 Task: Search one way flight ticket for 2 adults, 2 infants in seat and 1 infant on lap in first from Charleston: Yeager Airport to Gillette: Gillette Campbell County Airport on 5-1-2023. Choice of flights is Delta. Number of bags: 3 checked bags. Price is upto 30000. Outbound departure time preference is 4:00.
Action: Mouse moved to (215, 431)
Screenshot: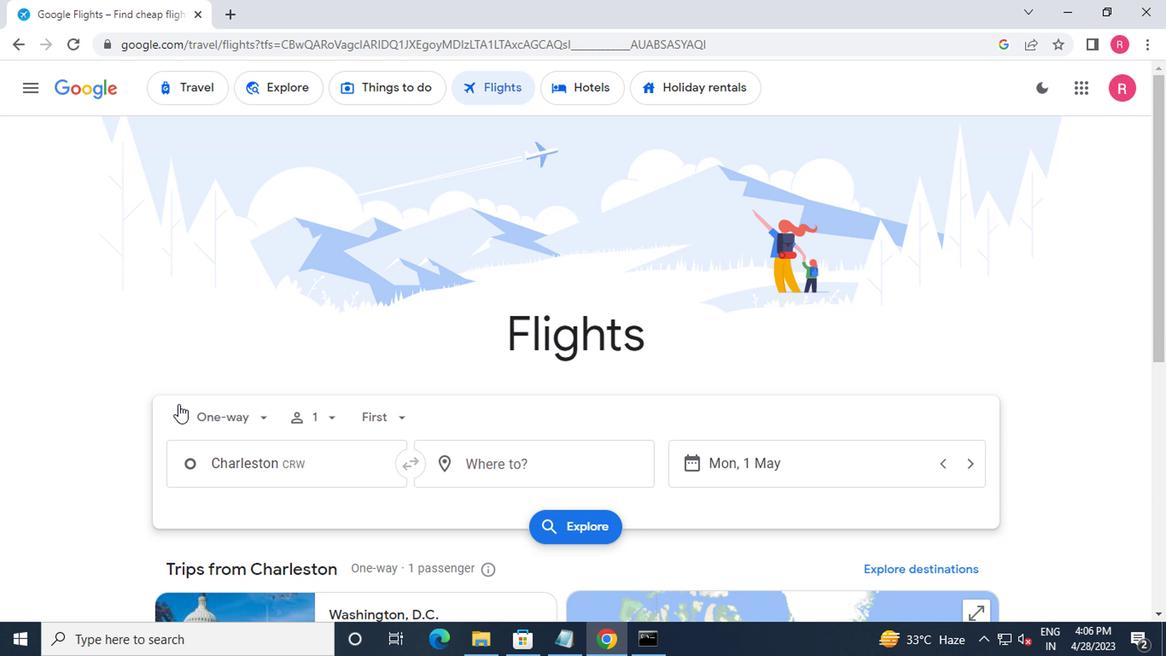 
Action: Mouse pressed left at (215, 431)
Screenshot: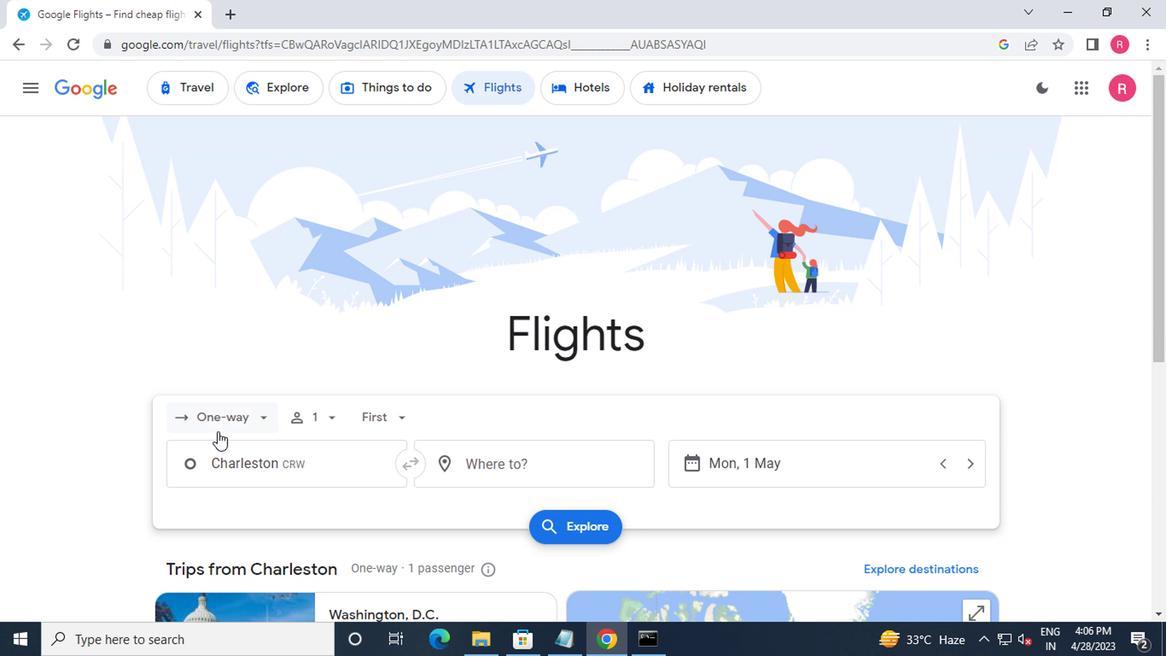 
Action: Mouse moved to (253, 506)
Screenshot: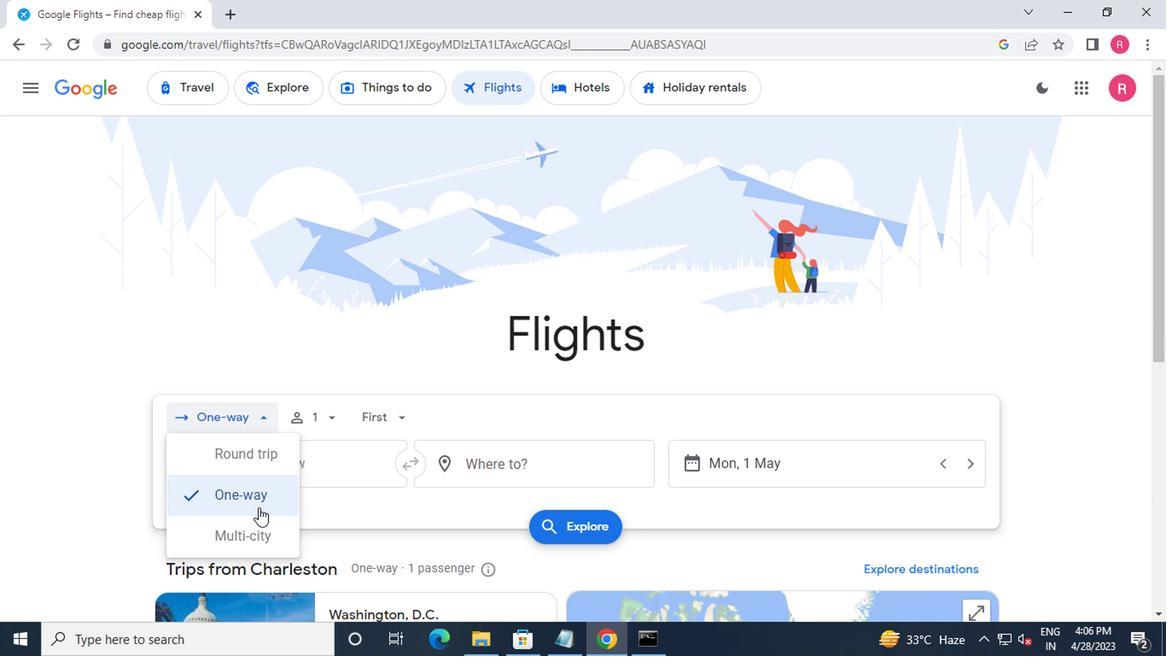 
Action: Mouse pressed left at (253, 506)
Screenshot: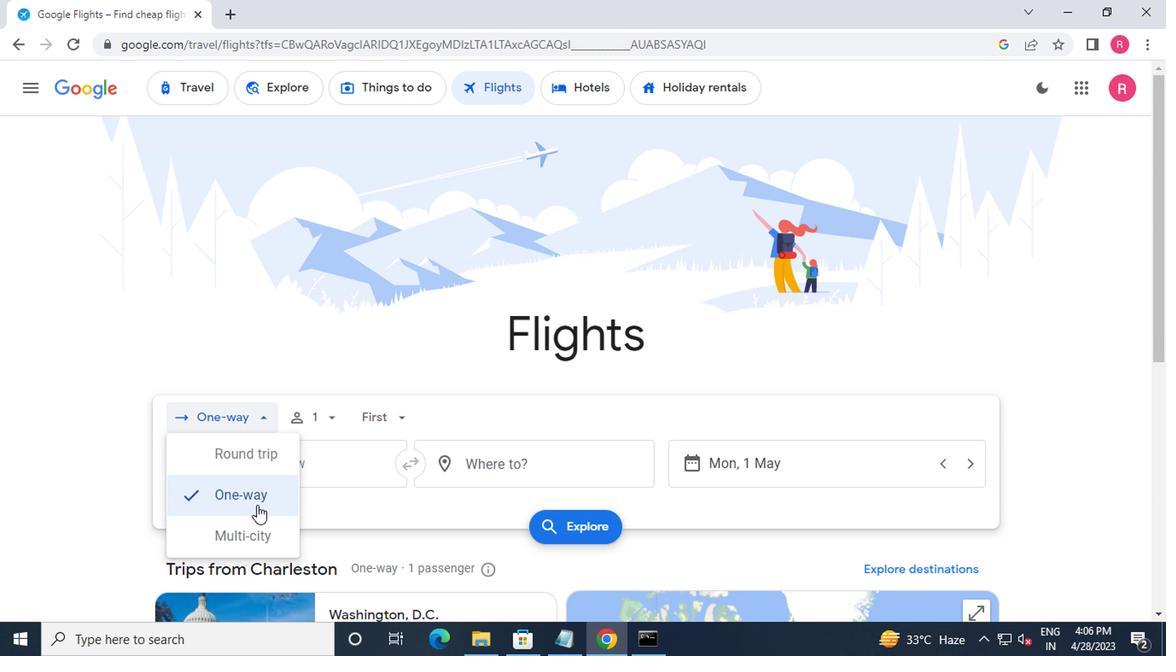 
Action: Mouse moved to (303, 427)
Screenshot: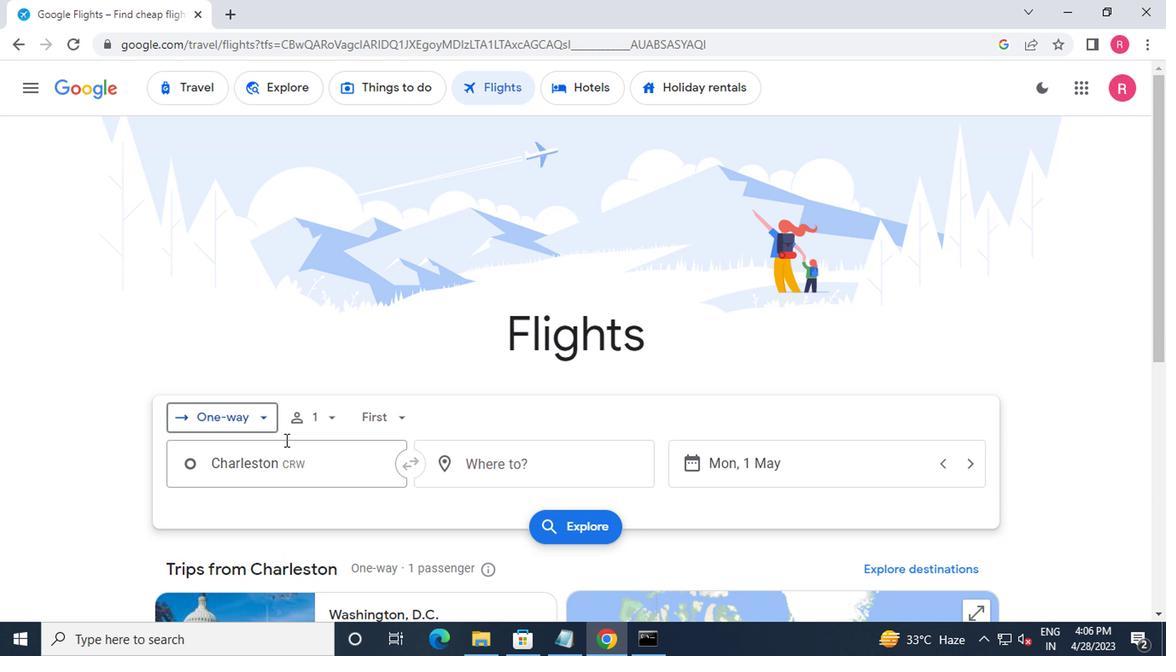 
Action: Mouse pressed left at (303, 427)
Screenshot: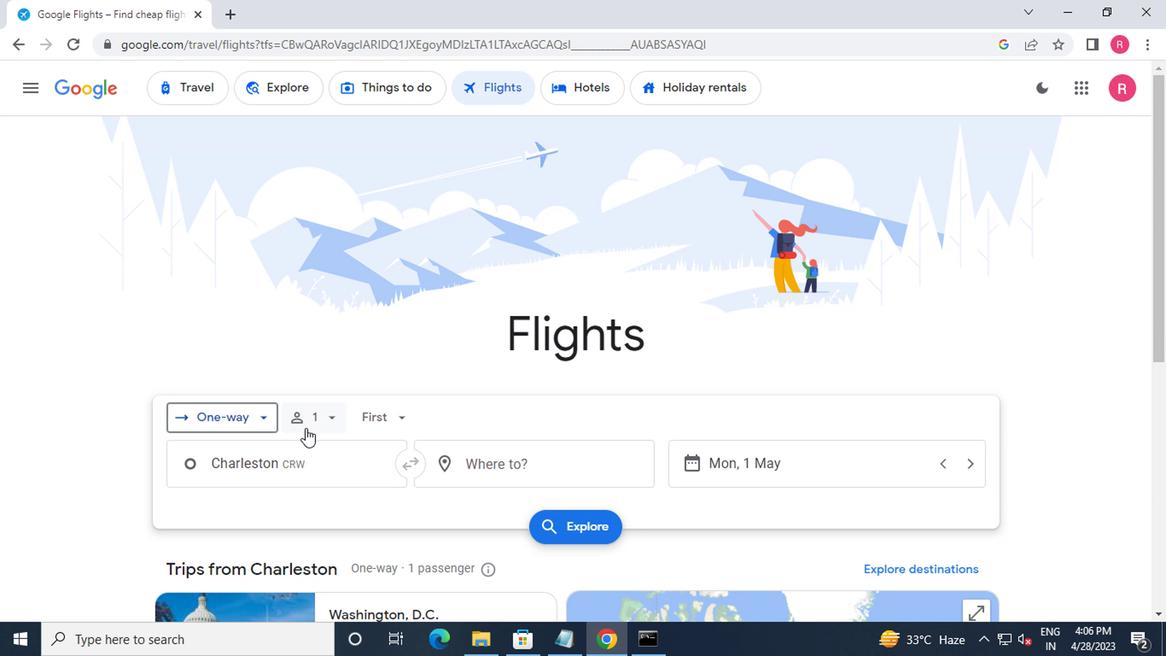 
Action: Mouse moved to (467, 518)
Screenshot: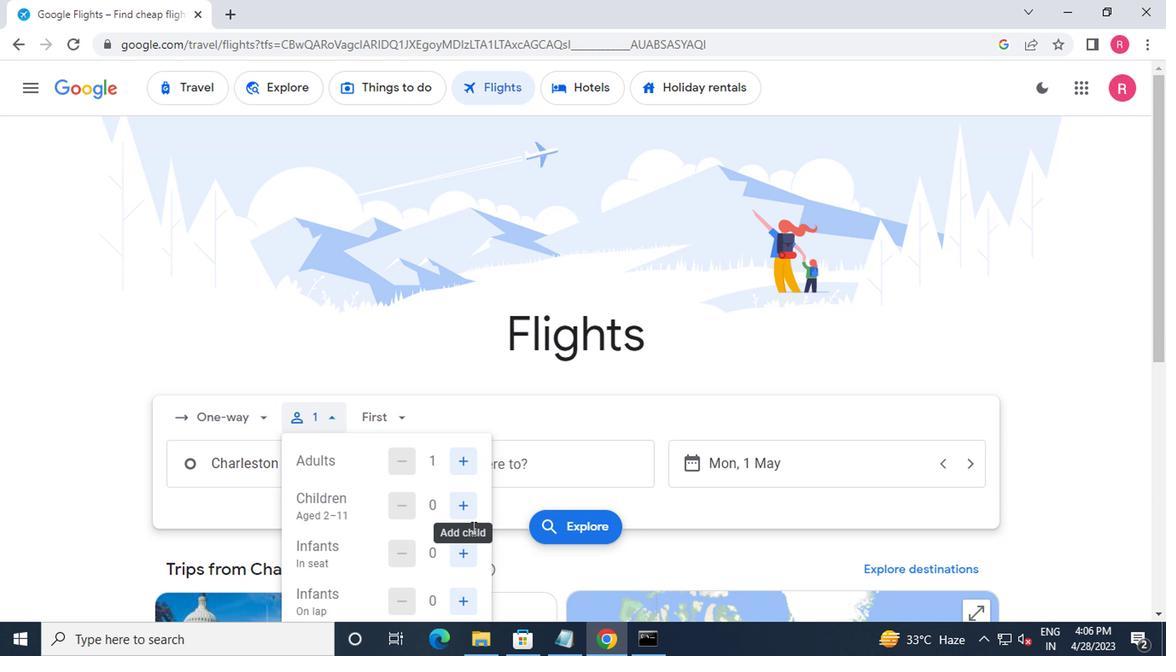 
Action: Mouse pressed left at (467, 518)
Screenshot: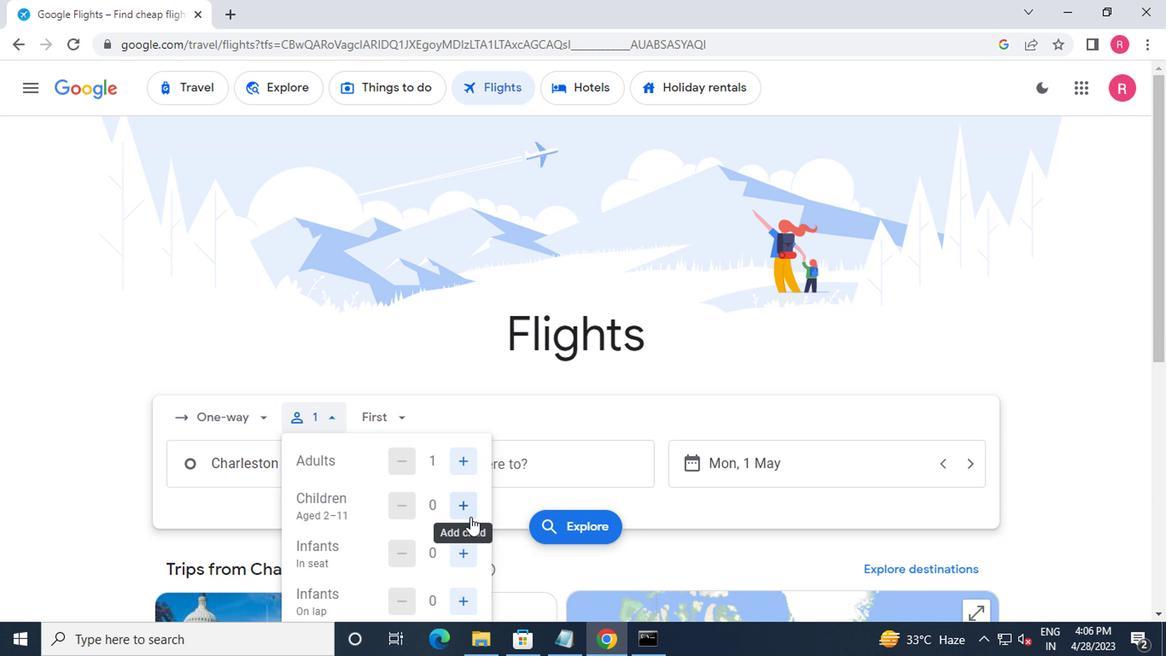
Action: Mouse moved to (462, 560)
Screenshot: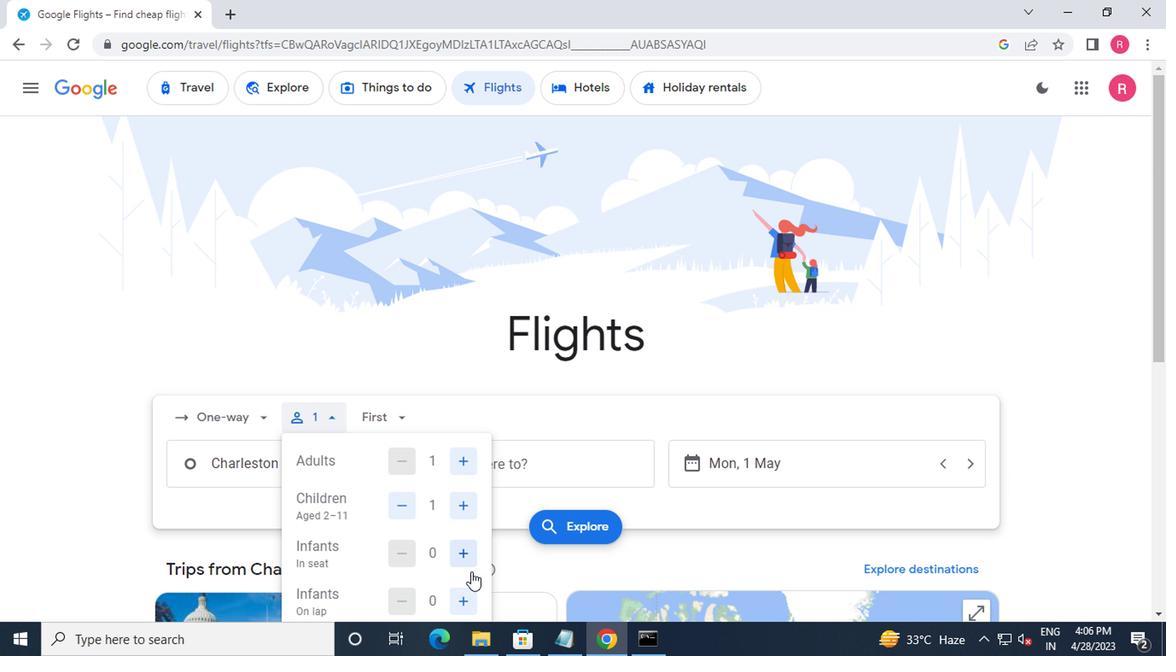 
Action: Mouse pressed left at (462, 560)
Screenshot: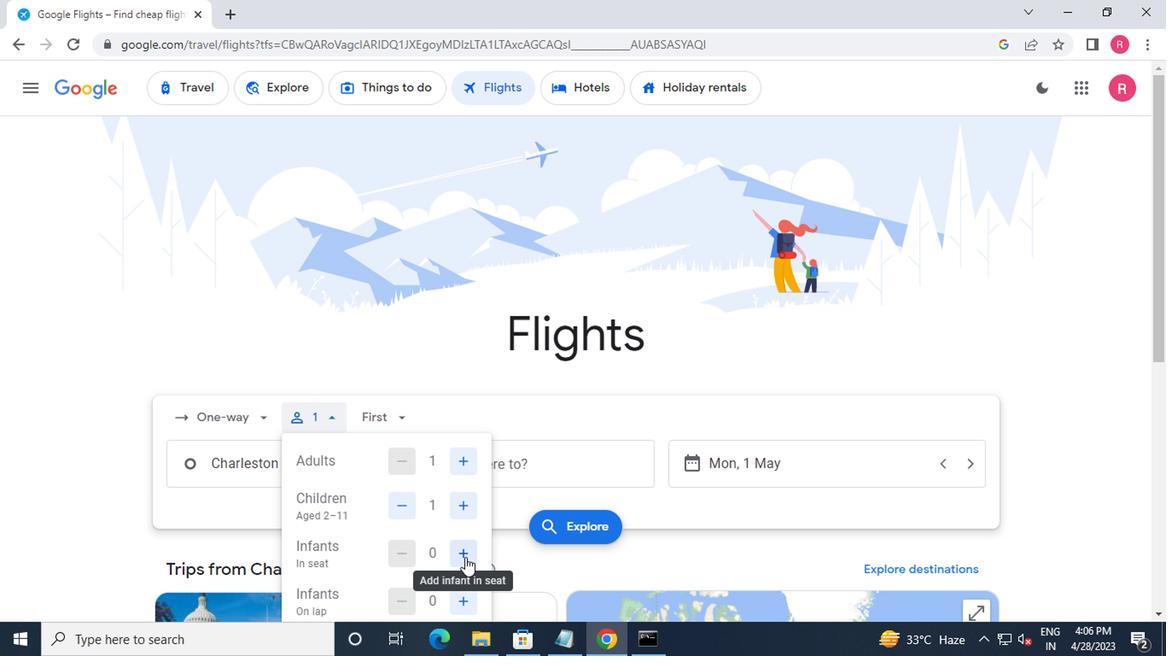 
Action: Mouse moved to (400, 423)
Screenshot: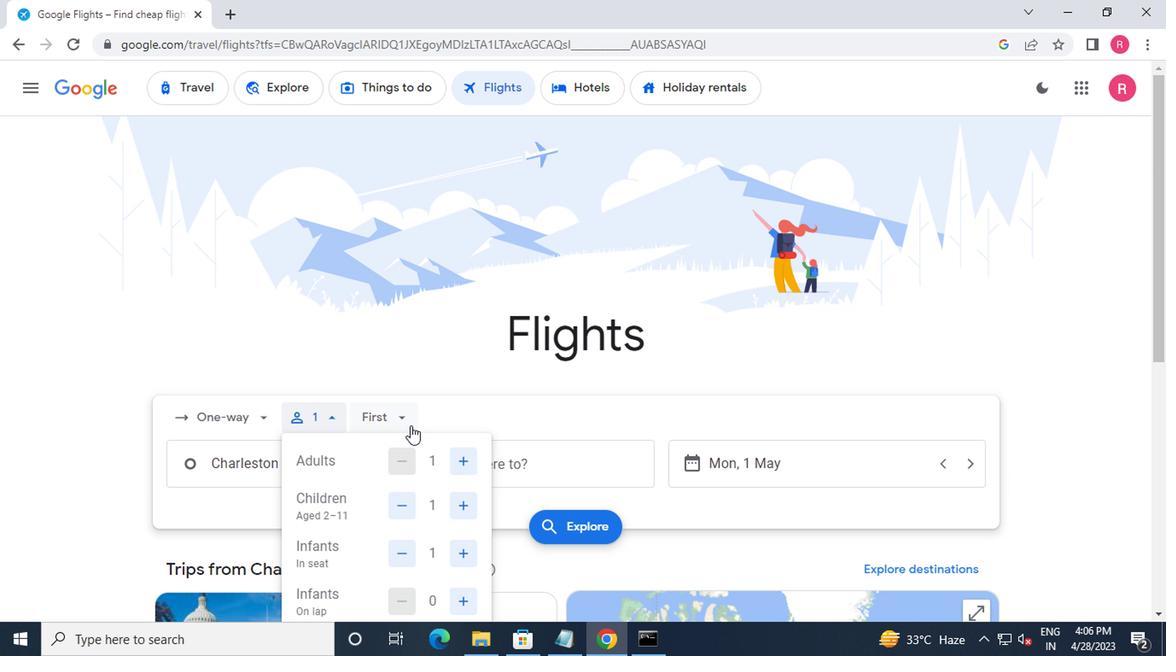 
Action: Mouse pressed left at (400, 423)
Screenshot: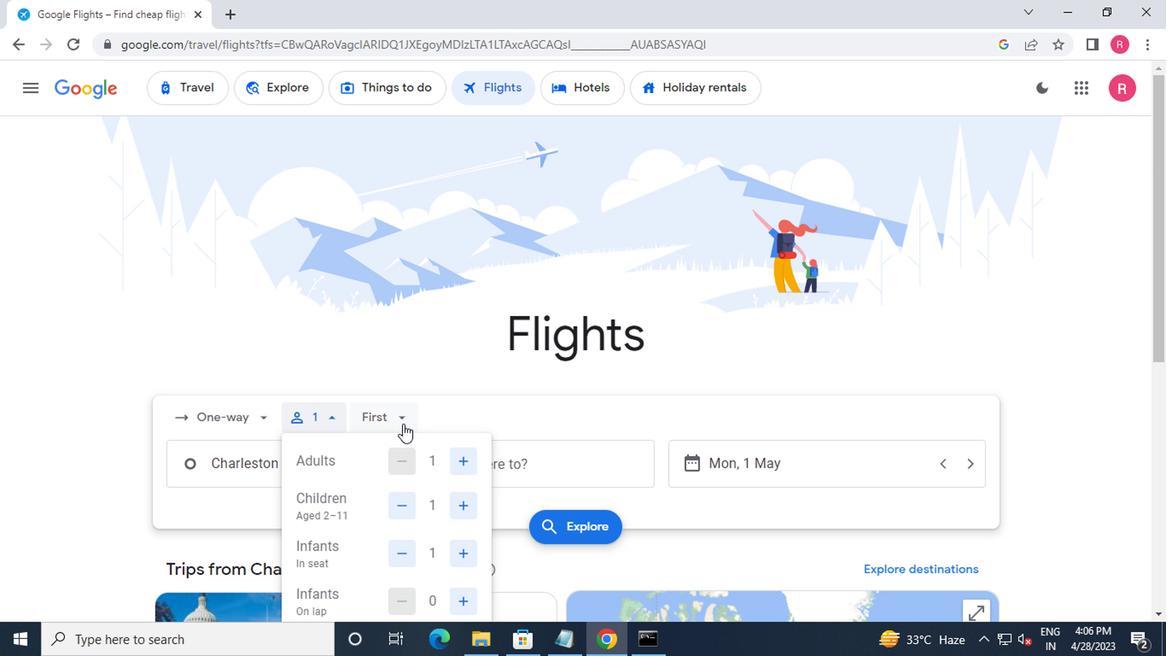 
Action: Mouse moved to (445, 496)
Screenshot: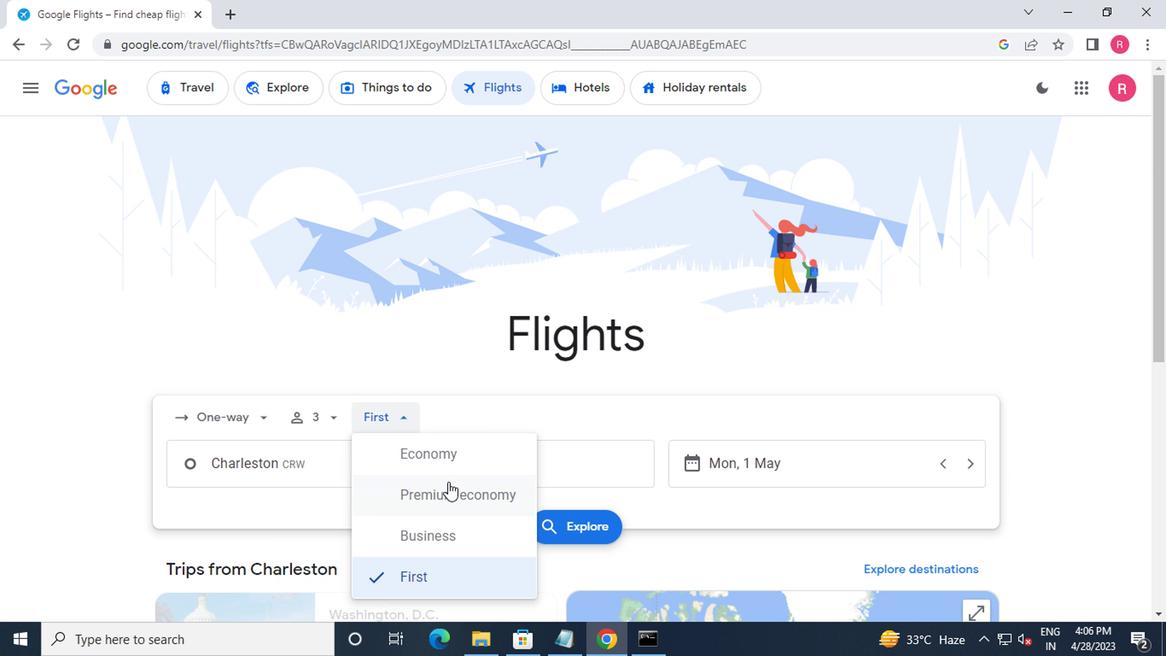 
Action: Mouse pressed left at (445, 496)
Screenshot: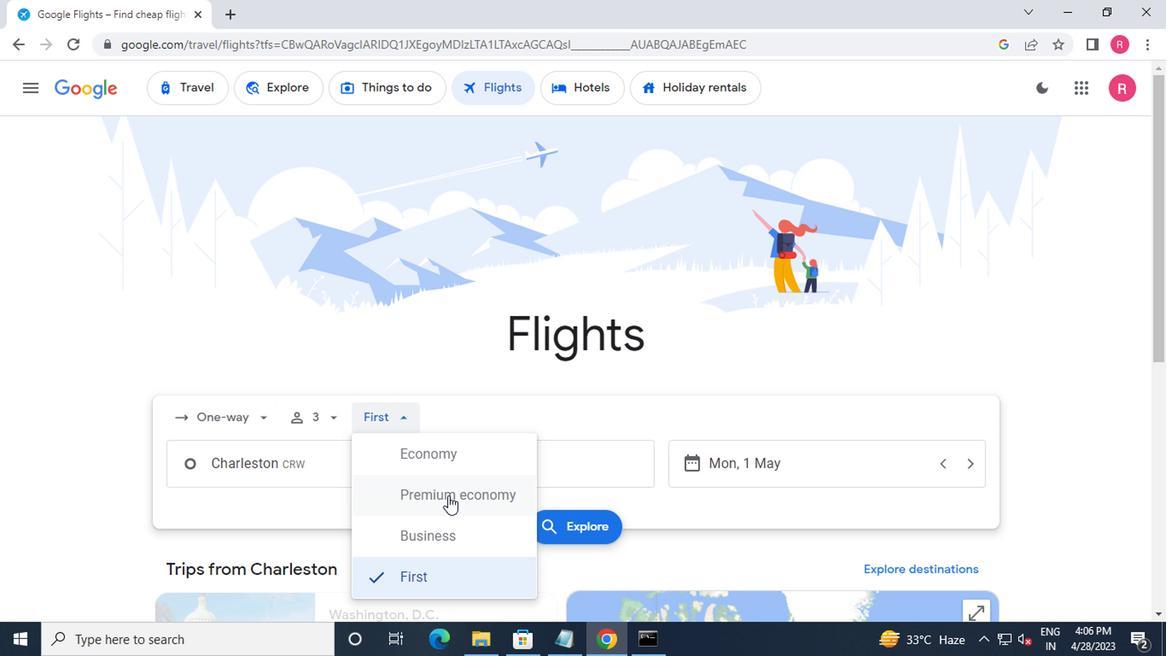 
Action: Mouse moved to (346, 484)
Screenshot: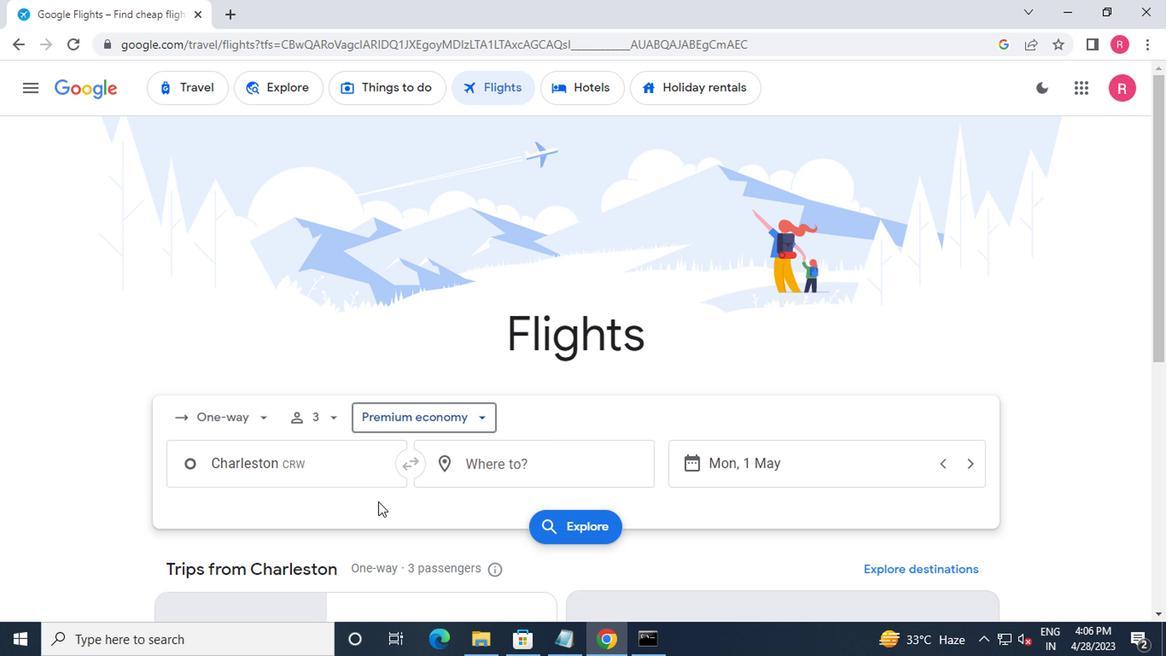 
Action: Mouse pressed left at (346, 484)
Screenshot: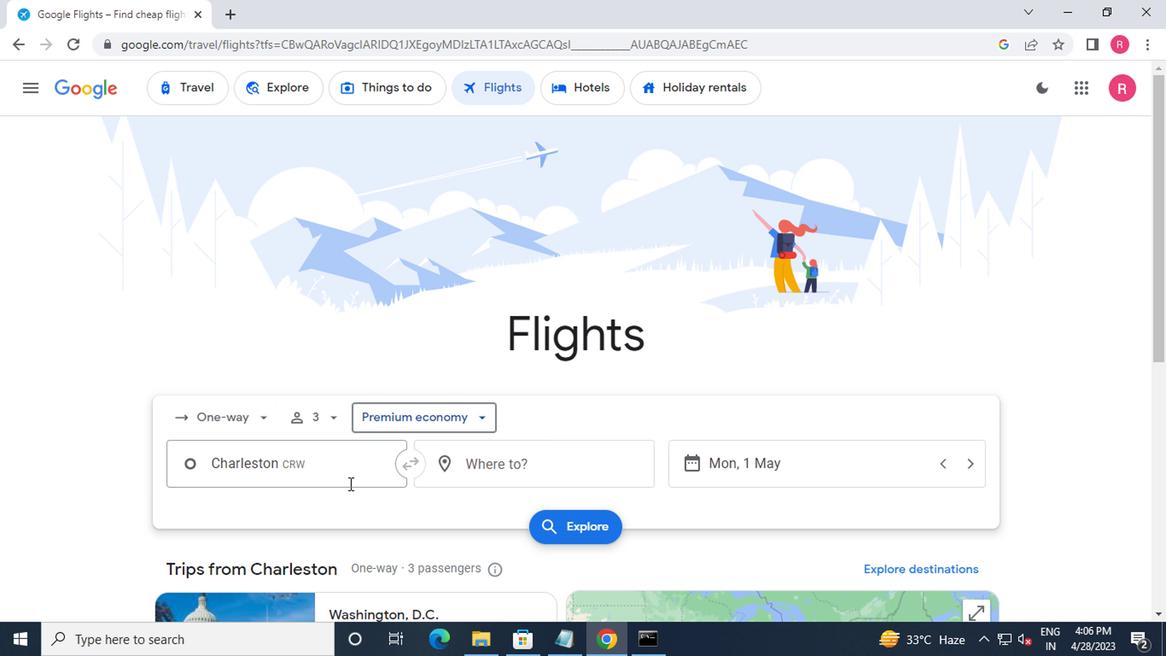 
Action: Key pressed <Key.shift><Key.shift><Key.shift><Key.shift><Key.shift><Key.shift><Key.shift><Key.shift><Key.shift><Key.shift><Key.shift><Key.shift><Key.shift>CLARKSBURG
Screenshot: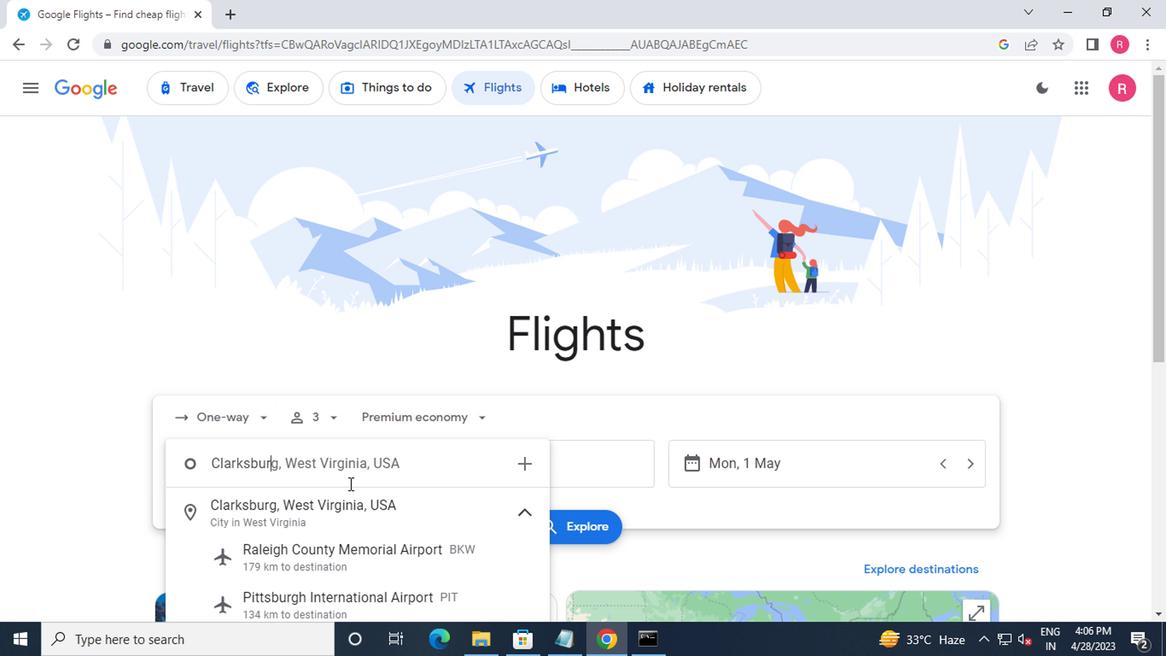 
Action: Mouse moved to (411, 536)
Screenshot: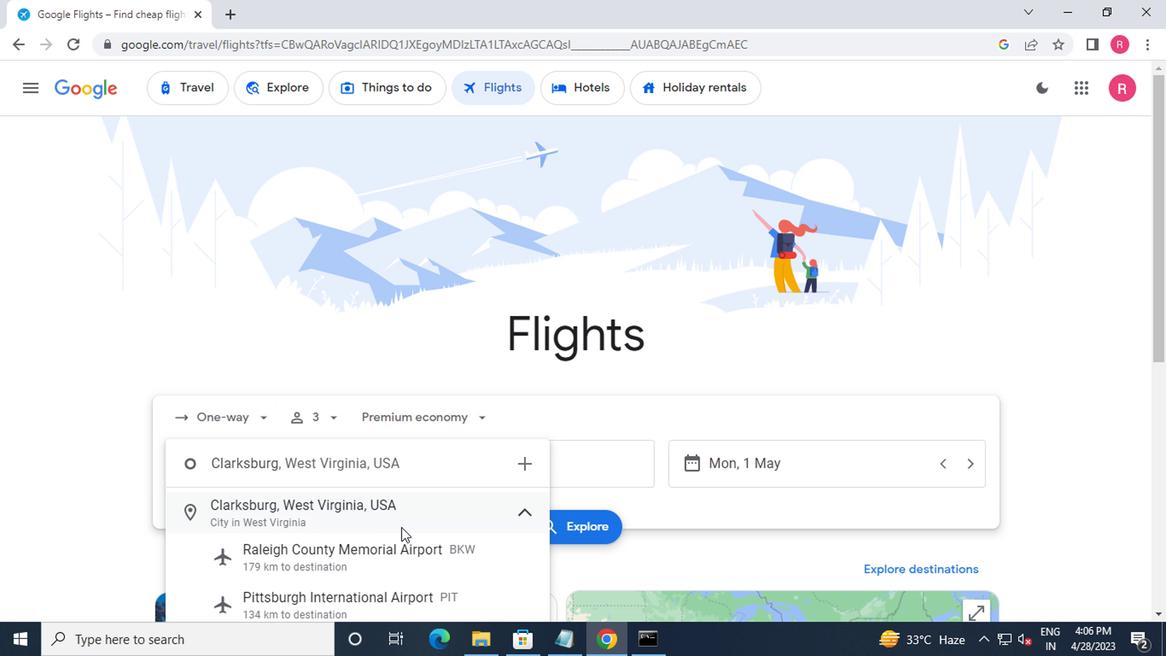 
Action: Mouse scrolled (411, 535) with delta (0, -1)
Screenshot: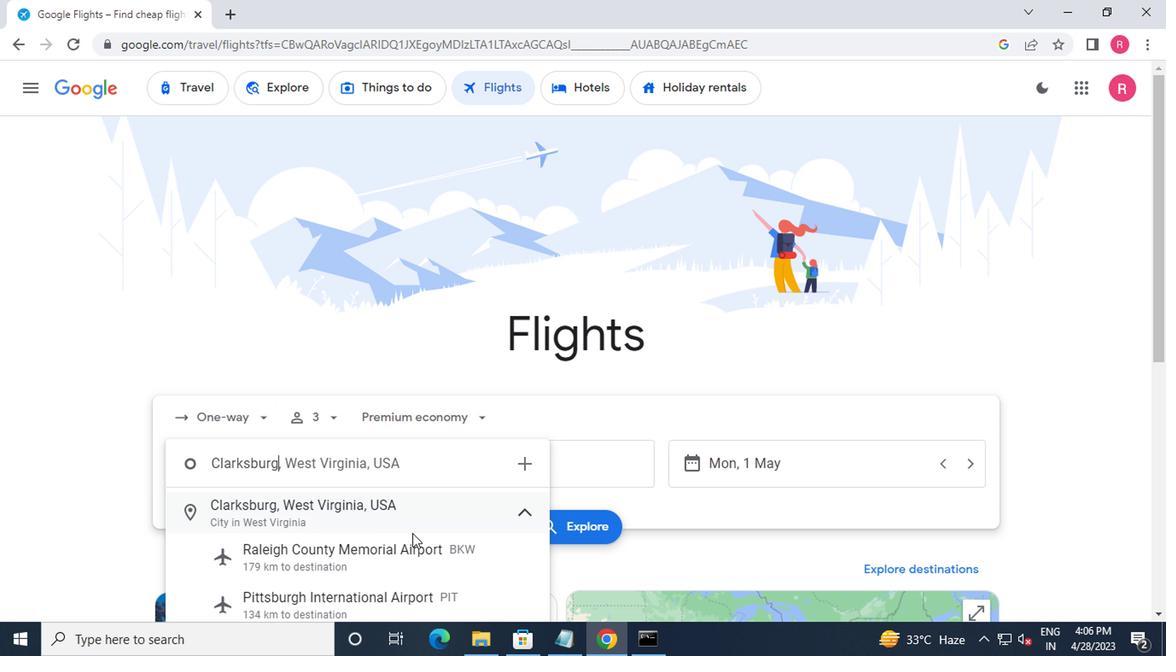
Action: Mouse scrolled (411, 535) with delta (0, -1)
Screenshot: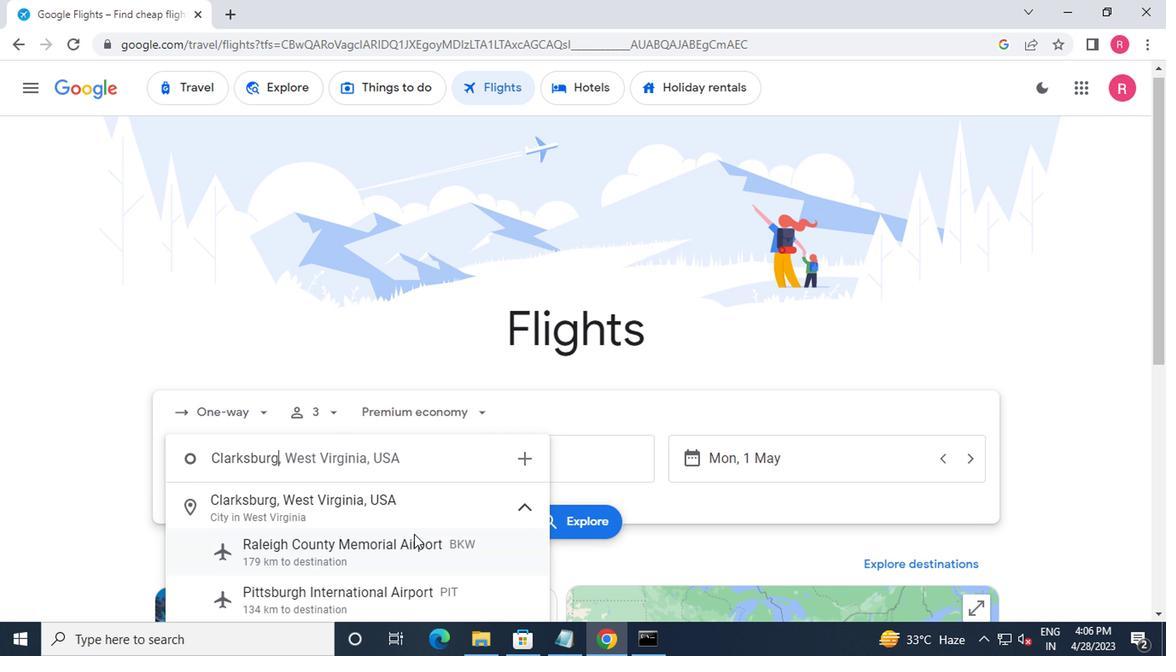 
Action: Mouse moved to (412, 535)
Screenshot: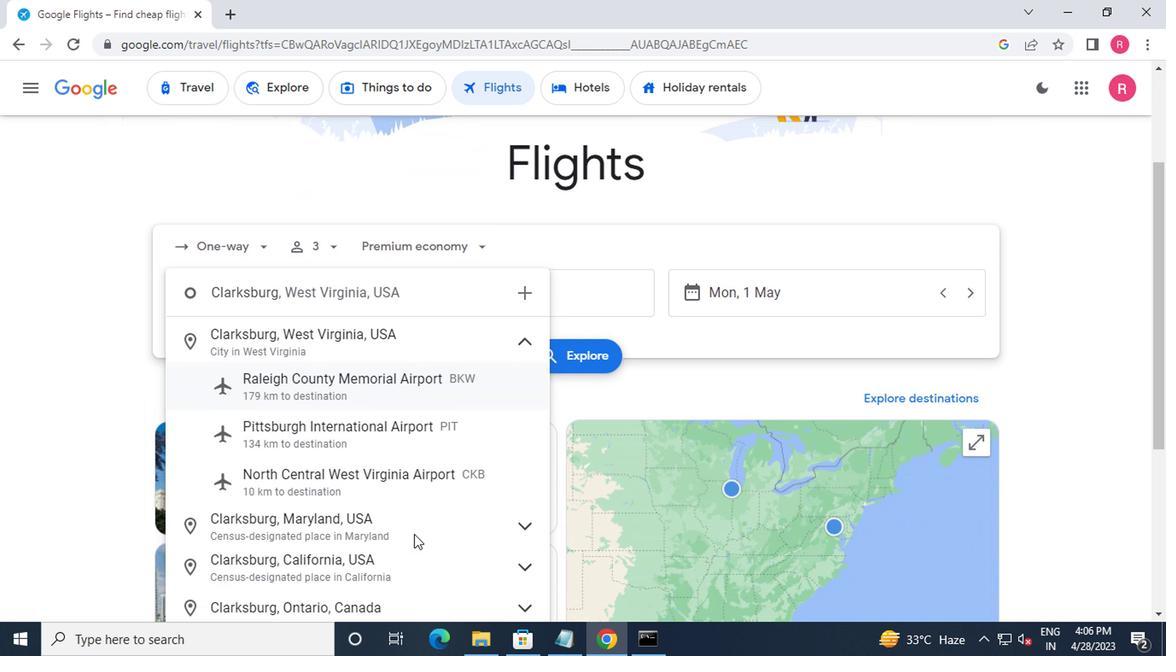 
Action: Mouse scrolled (412, 536) with delta (0, 1)
Screenshot: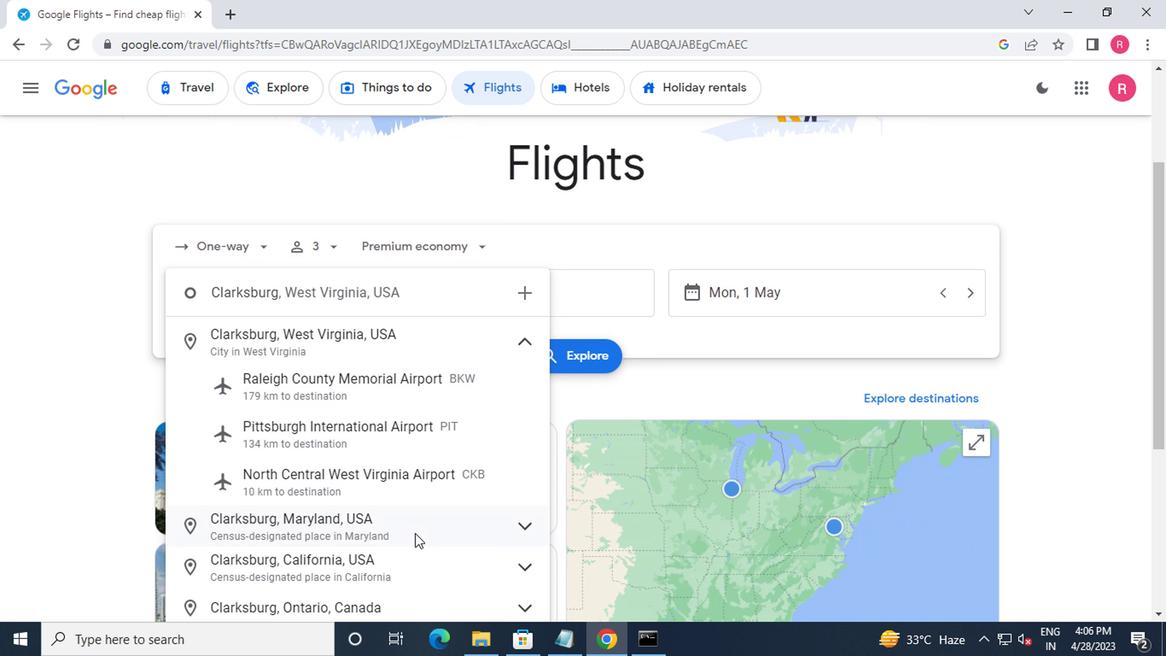 
Action: Mouse moved to (314, 431)
Screenshot: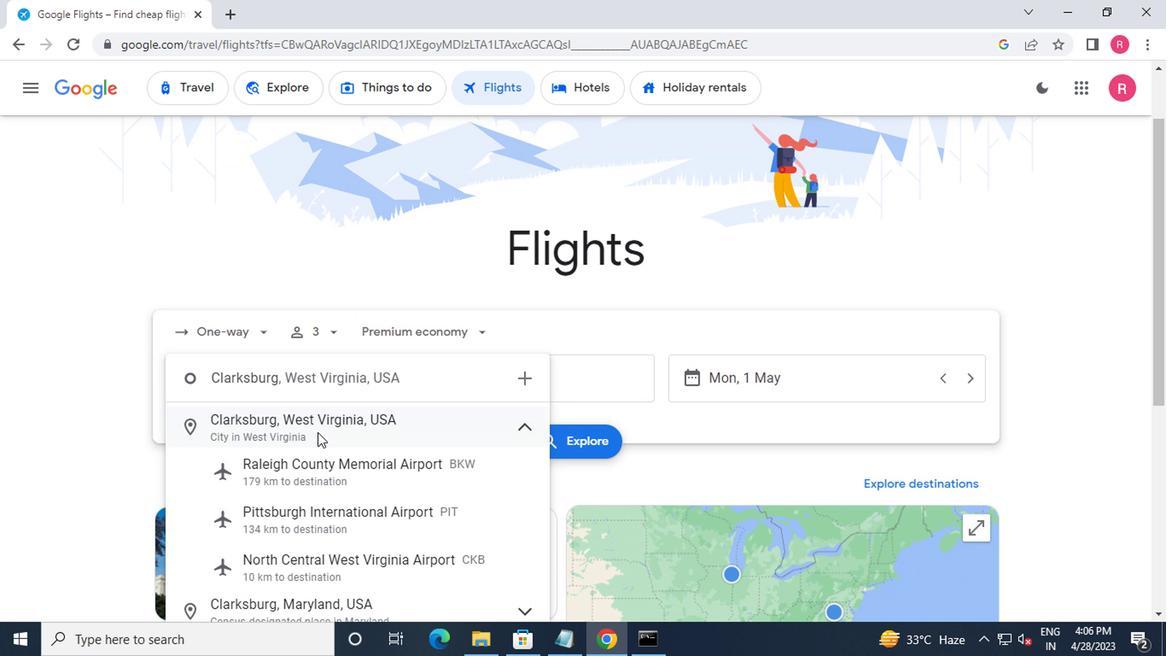 
Action: Key pressed <Key.backspace><Key.backspace><Key.backspace><Key.backspace><Key.backspace><Key.backspace><Key.backspace><Key.backspace><Key.backspace><Key.backspace><Key.backspace><Key.backspace><Key.backspace><Key.backspace><Key.backspace><Key.backspace><Key.backspace><Key.backspace><Key.backspace><Key.backspace><Key.backspace><Key.backspace><Key.backspace><Key.backspace><Key.backspace>NORG<Key.backspace>TH<Key.space>CEN
Screenshot: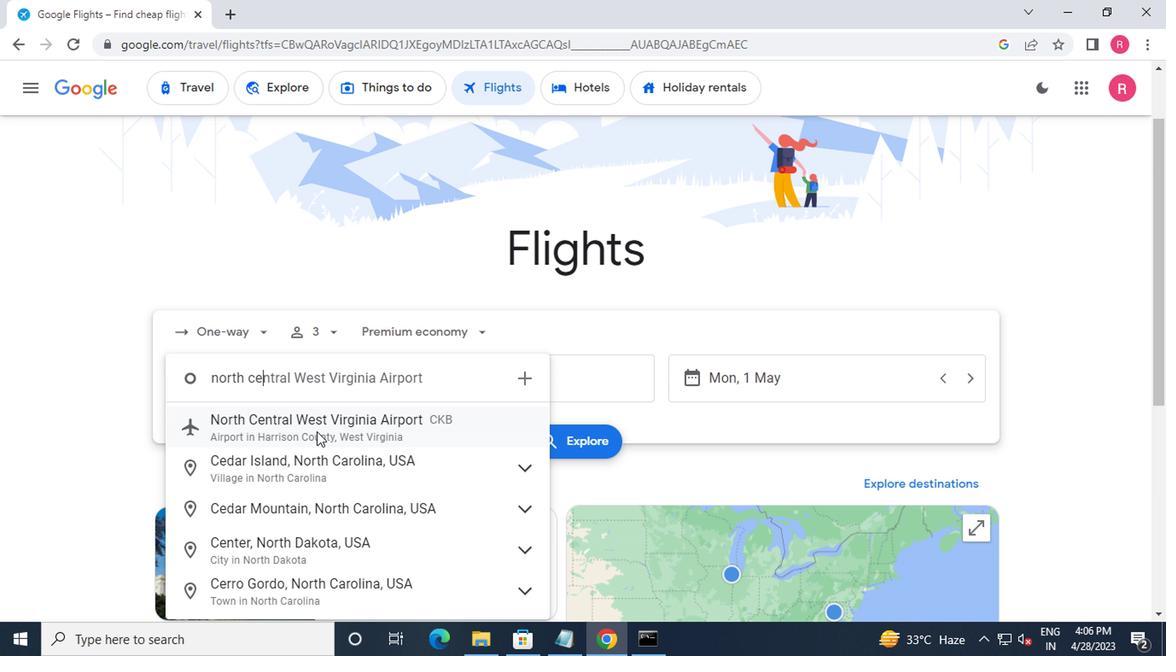 
Action: Mouse pressed left at (314, 431)
Screenshot: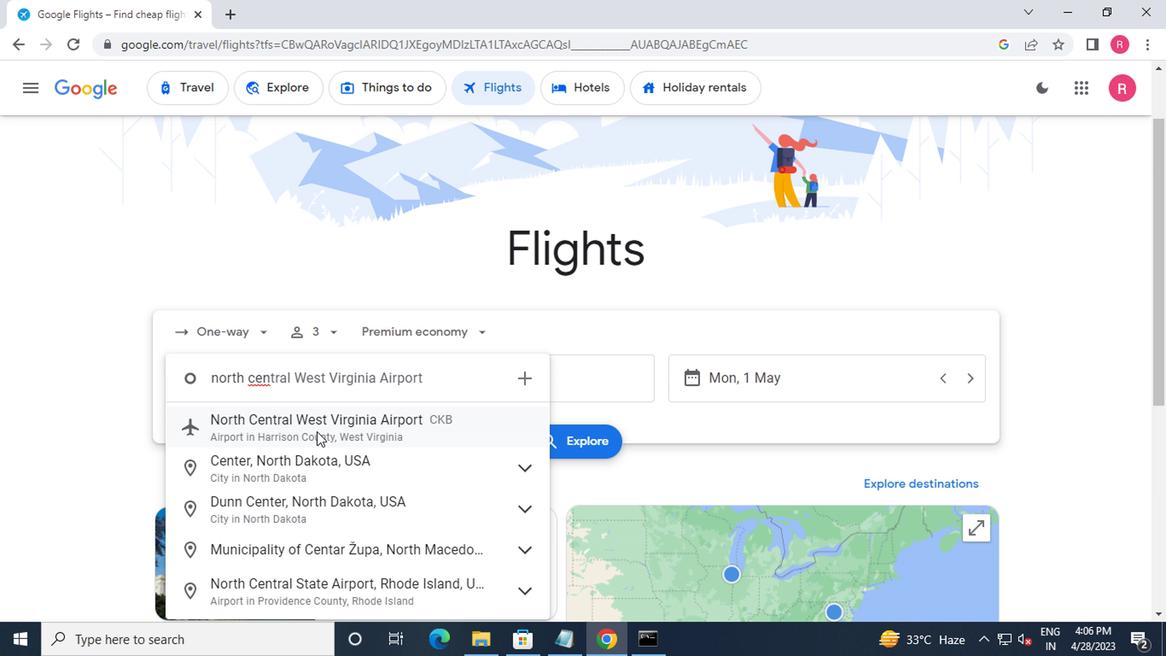 
Action: Mouse moved to (482, 394)
Screenshot: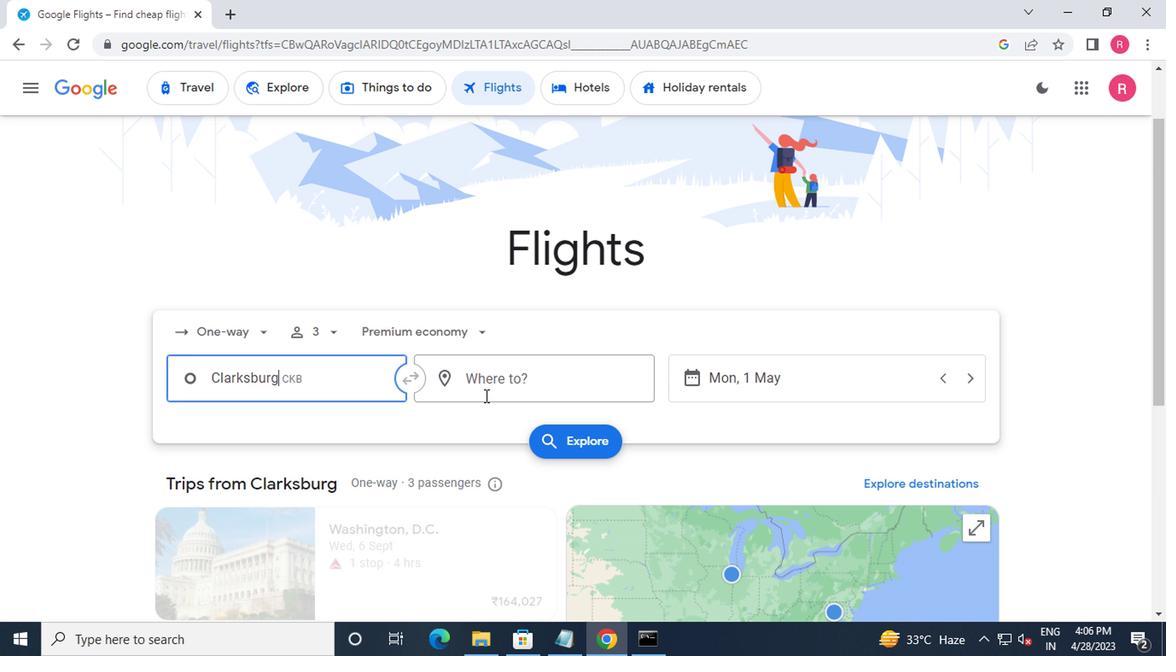 
Action: Mouse pressed left at (482, 394)
Screenshot: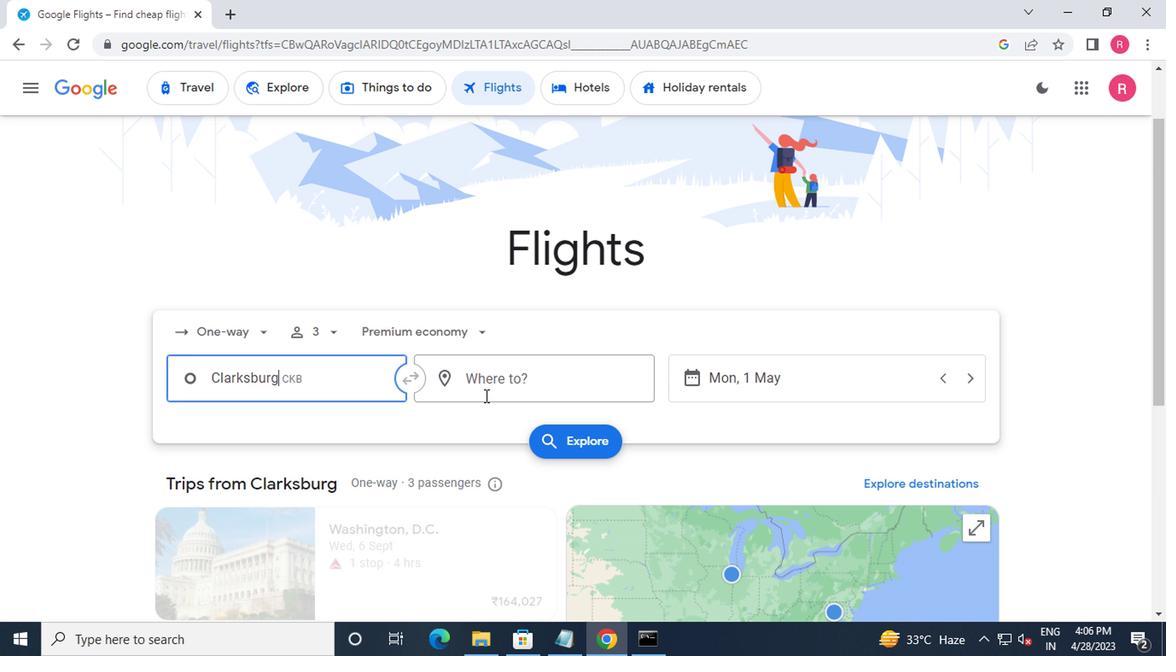 
Action: Mouse moved to (522, 527)
Screenshot: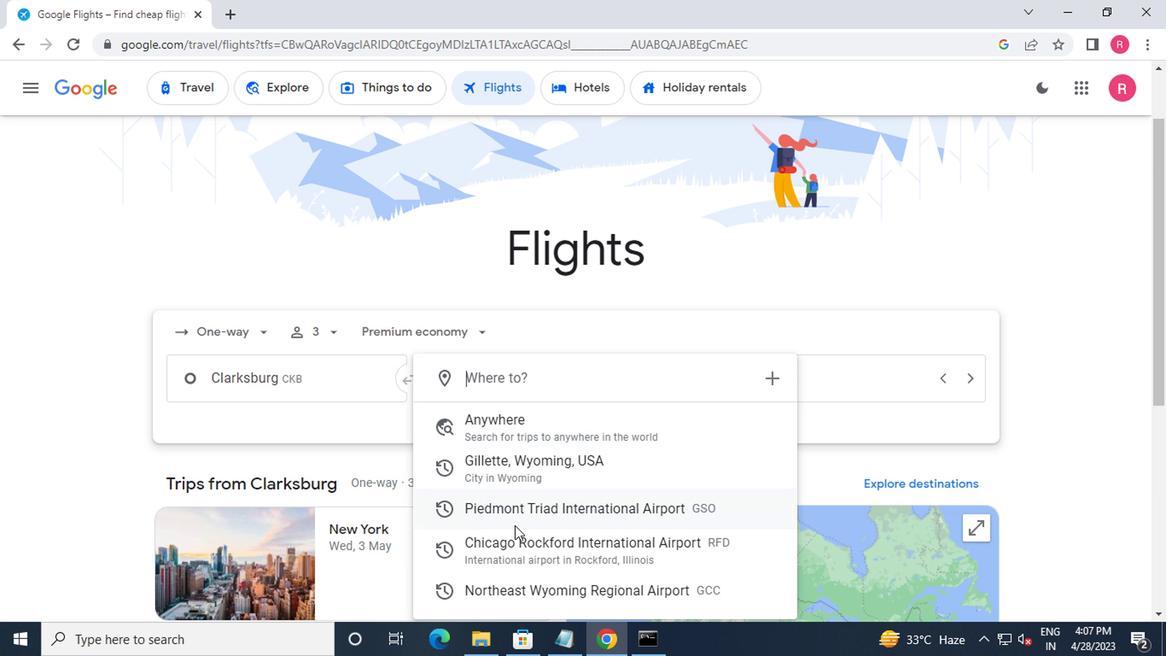 
Action: Mouse scrolled (522, 526) with delta (0, 0)
Screenshot: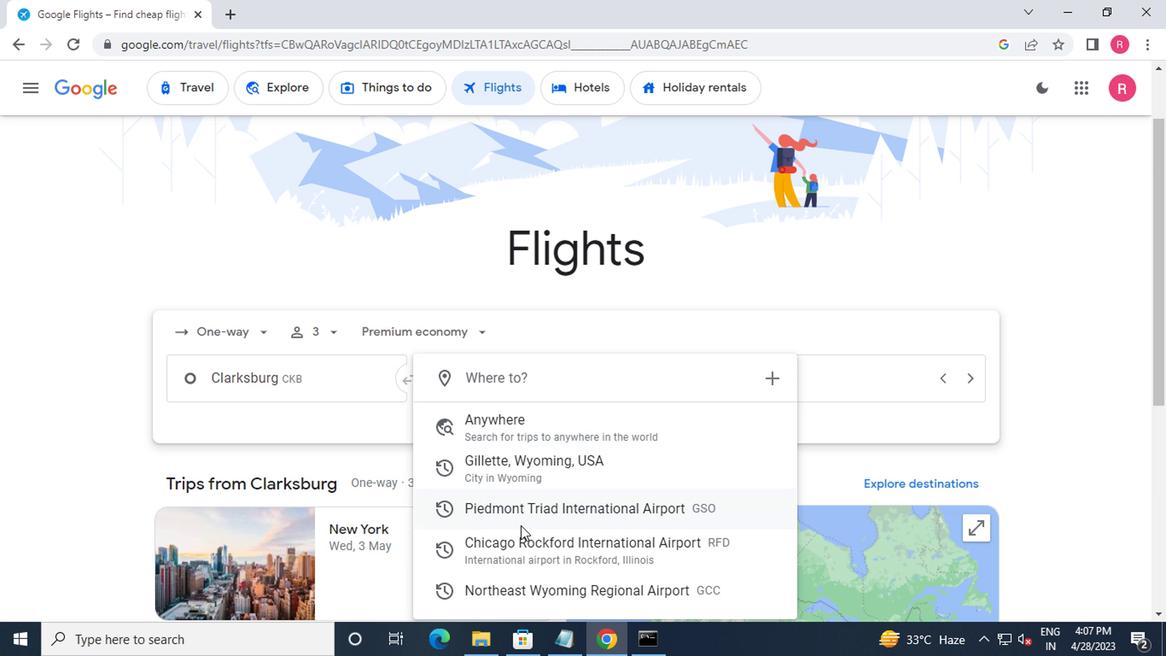 
Action: Mouse moved to (532, 474)
Screenshot: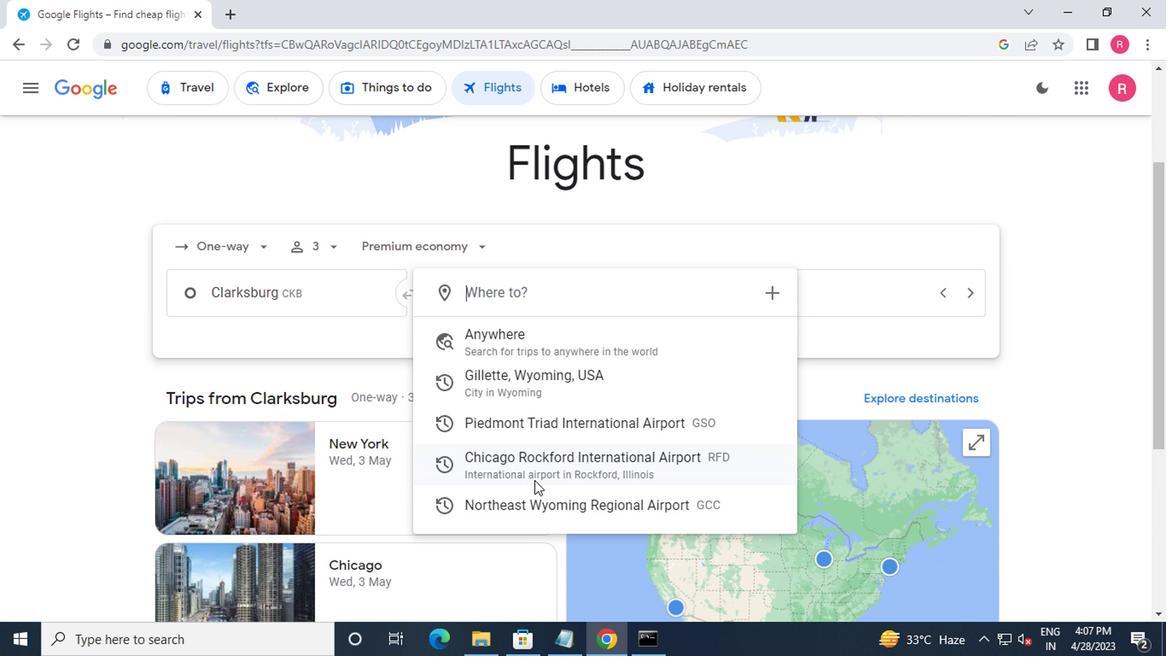 
Action: Mouse pressed left at (532, 474)
Screenshot: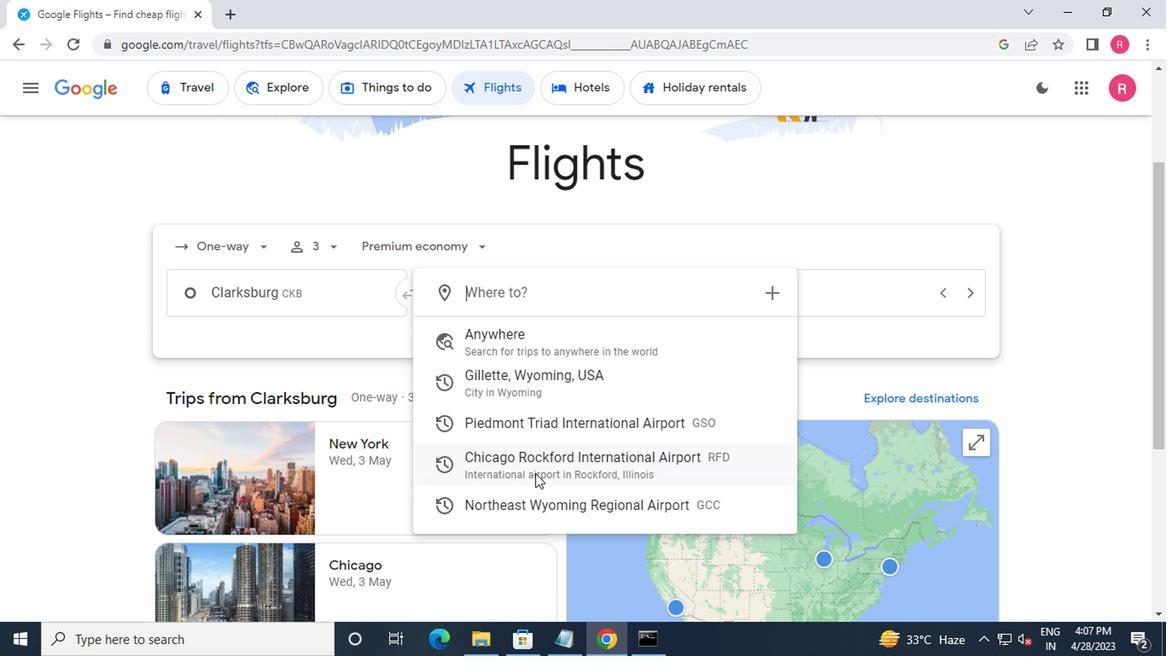 
Action: Mouse moved to (795, 298)
Screenshot: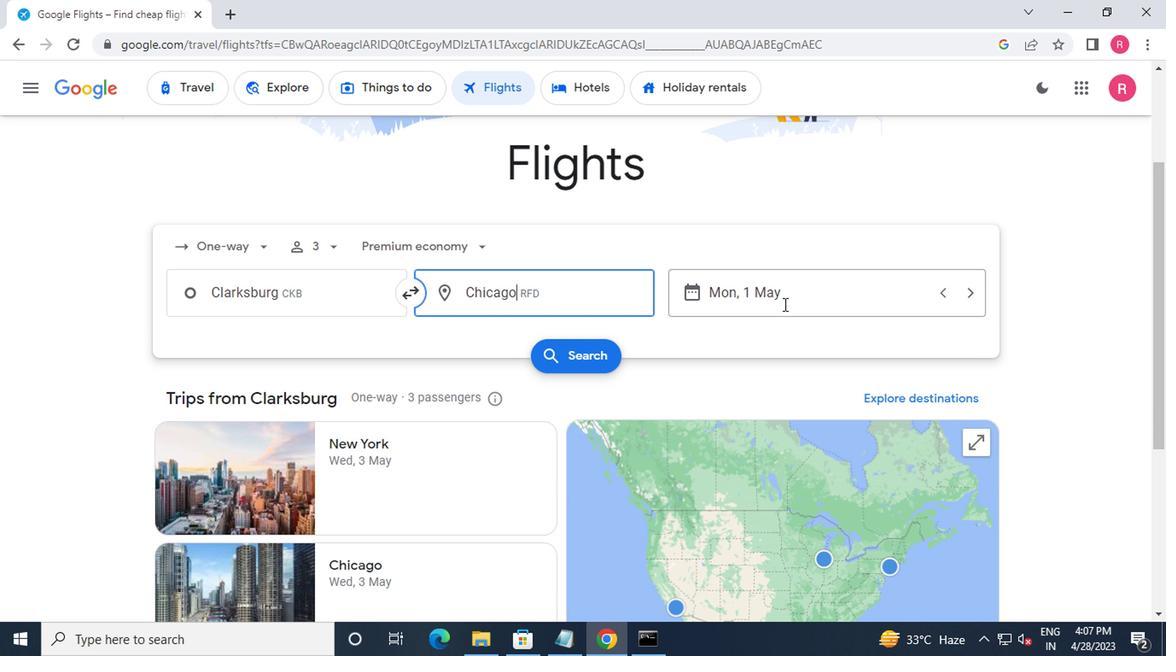 
Action: Mouse pressed left at (795, 298)
Screenshot: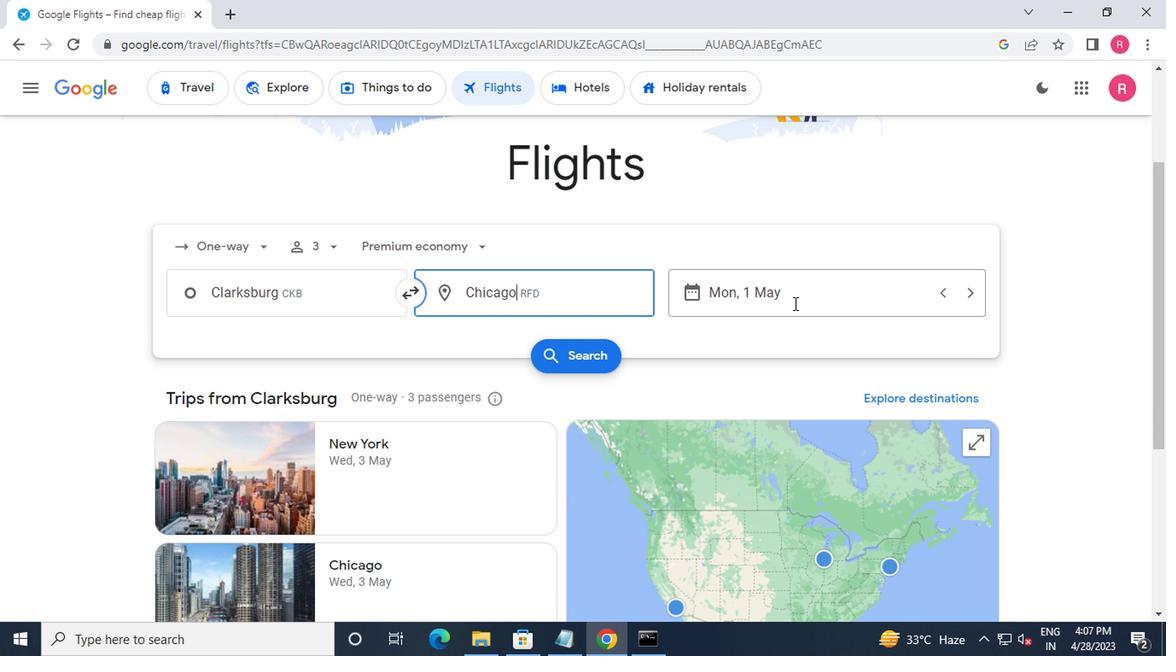 
Action: Mouse moved to (752, 309)
Screenshot: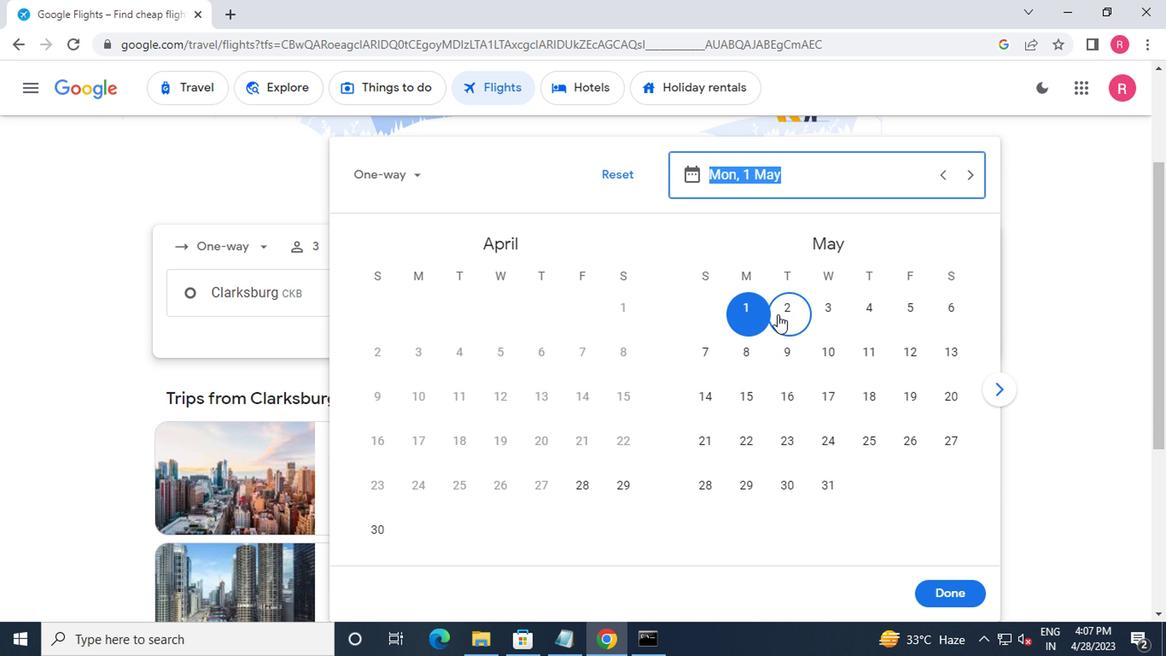 
Action: Mouse pressed left at (752, 309)
Screenshot: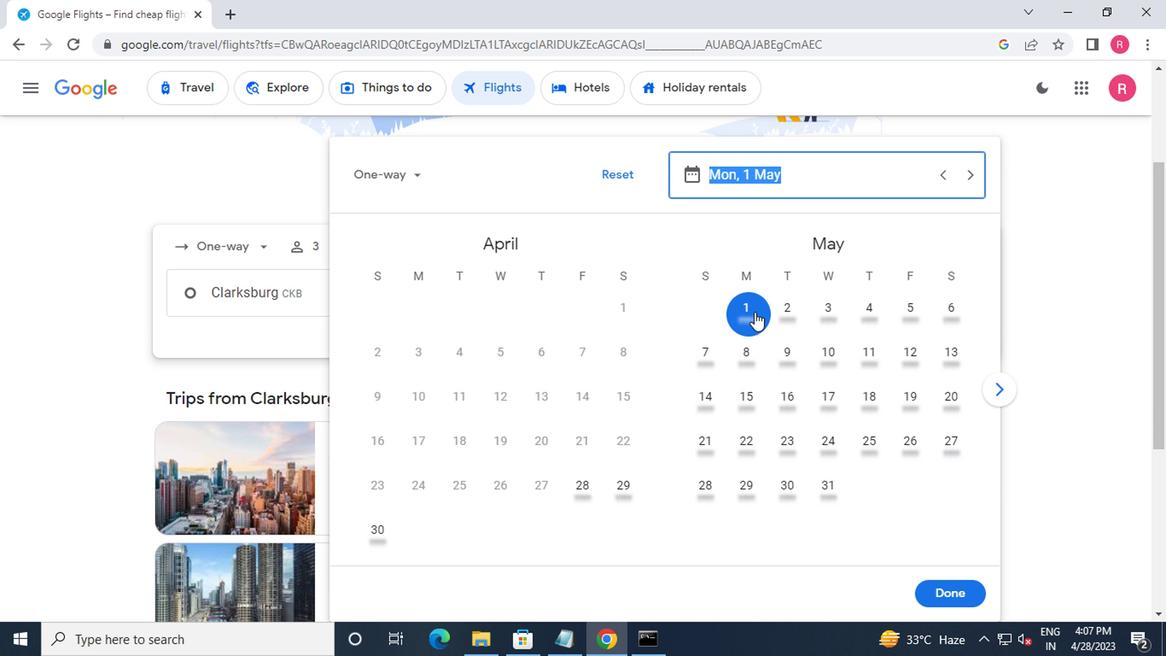 
Action: Mouse moved to (927, 592)
Screenshot: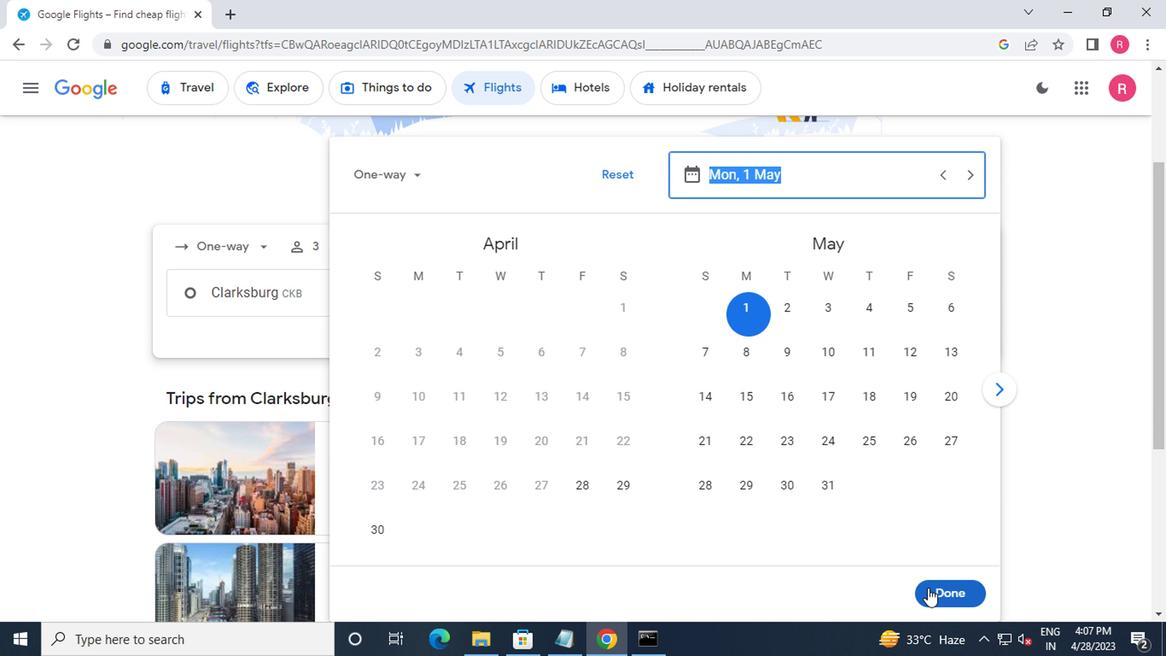 
Action: Mouse pressed left at (927, 592)
Screenshot: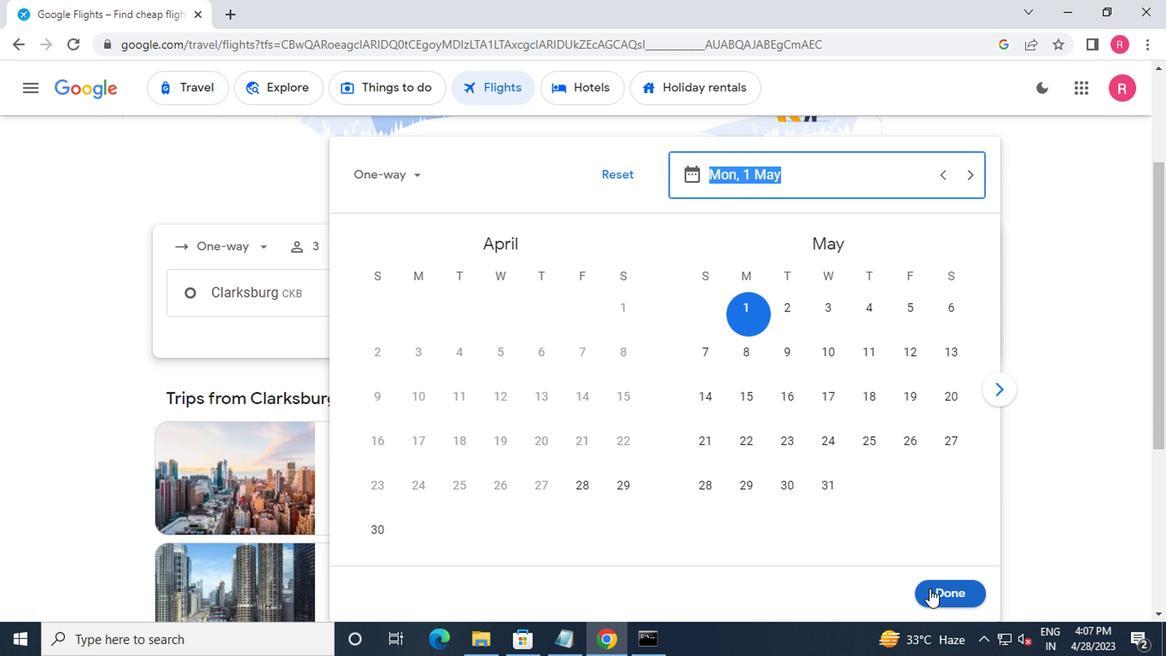 
Action: Mouse moved to (583, 359)
Screenshot: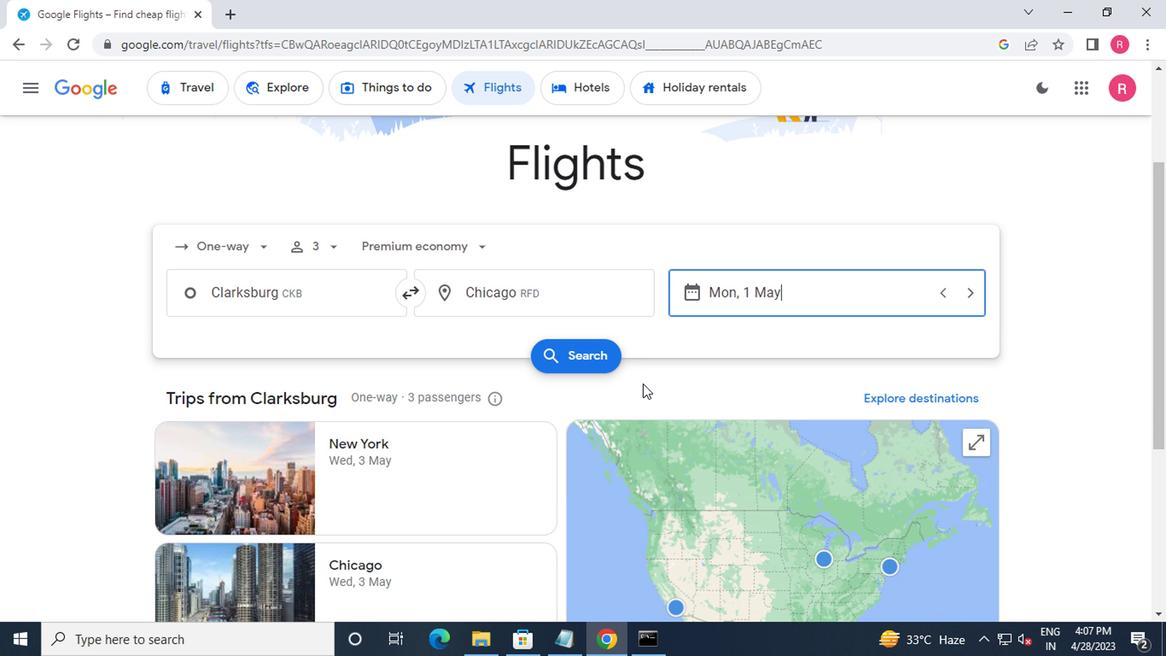 
Action: Mouse pressed left at (583, 359)
Screenshot: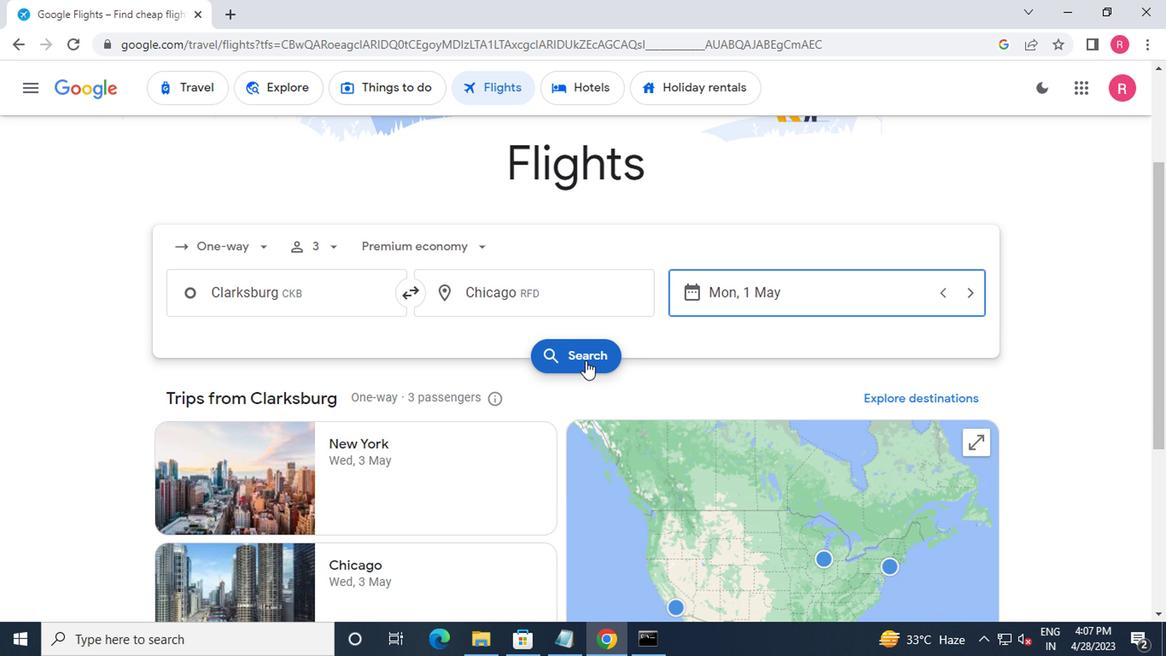 
Action: Mouse moved to (184, 235)
Screenshot: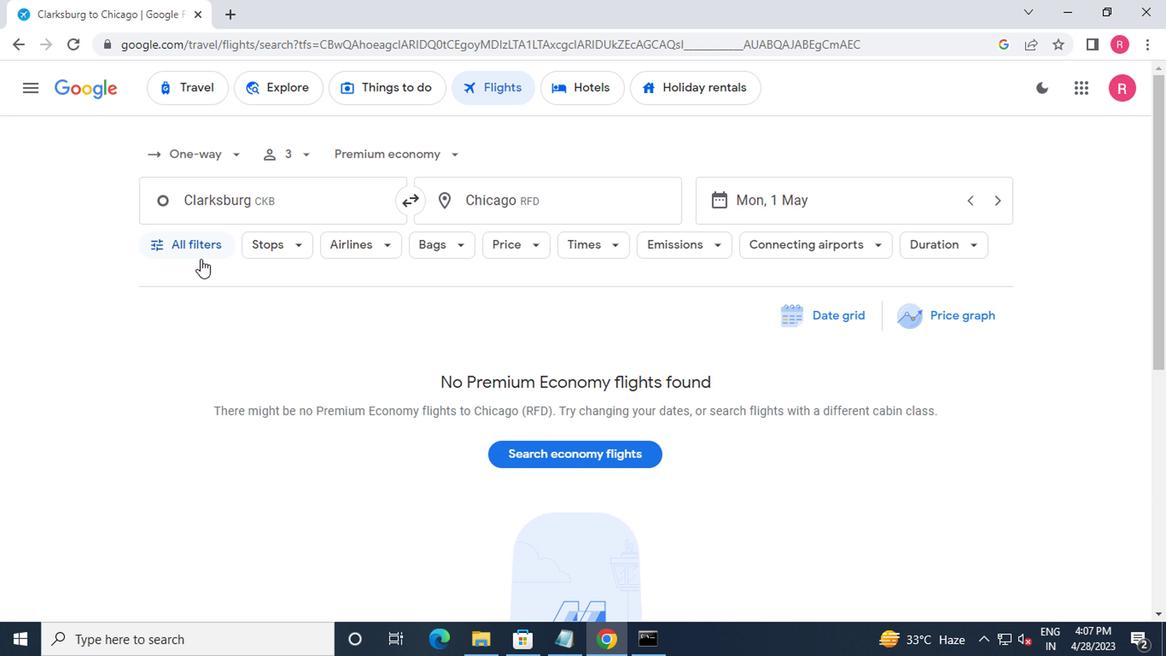 
Action: Mouse pressed left at (184, 235)
Screenshot: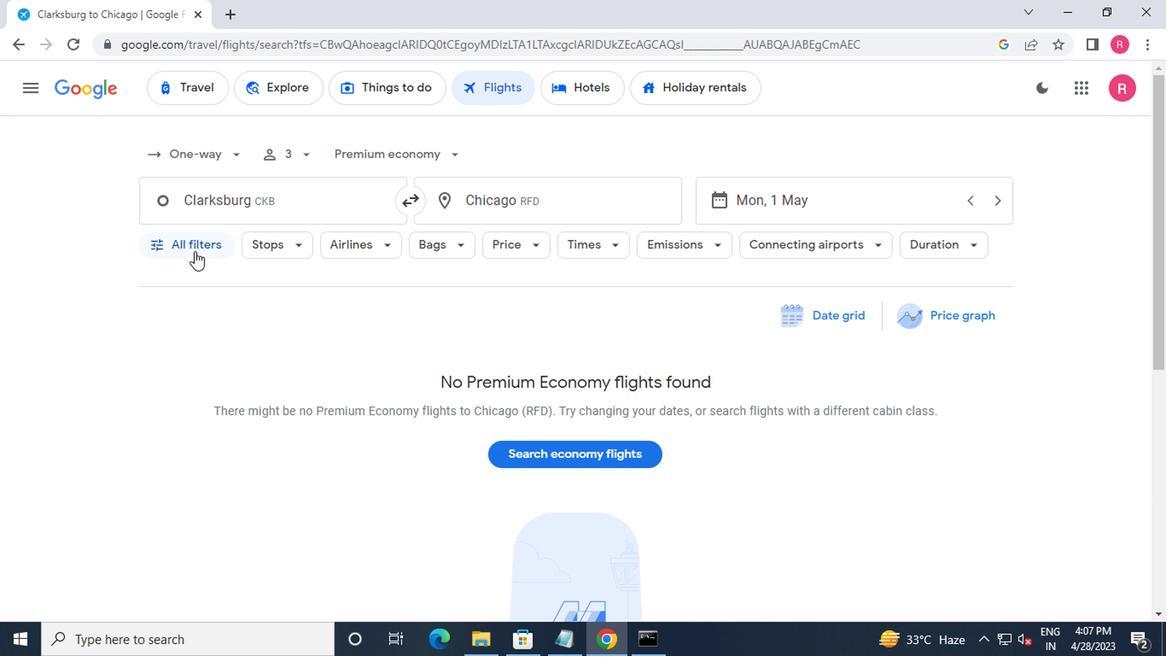 
Action: Mouse moved to (253, 416)
Screenshot: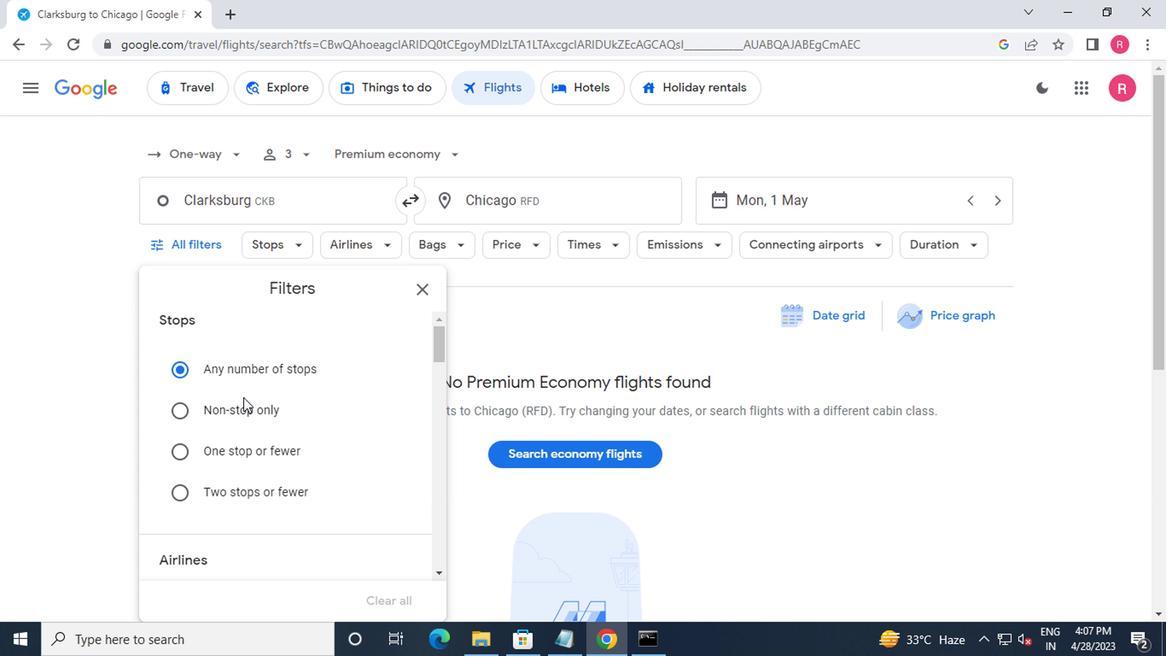 
Action: Mouse scrolled (253, 415) with delta (0, -1)
Screenshot: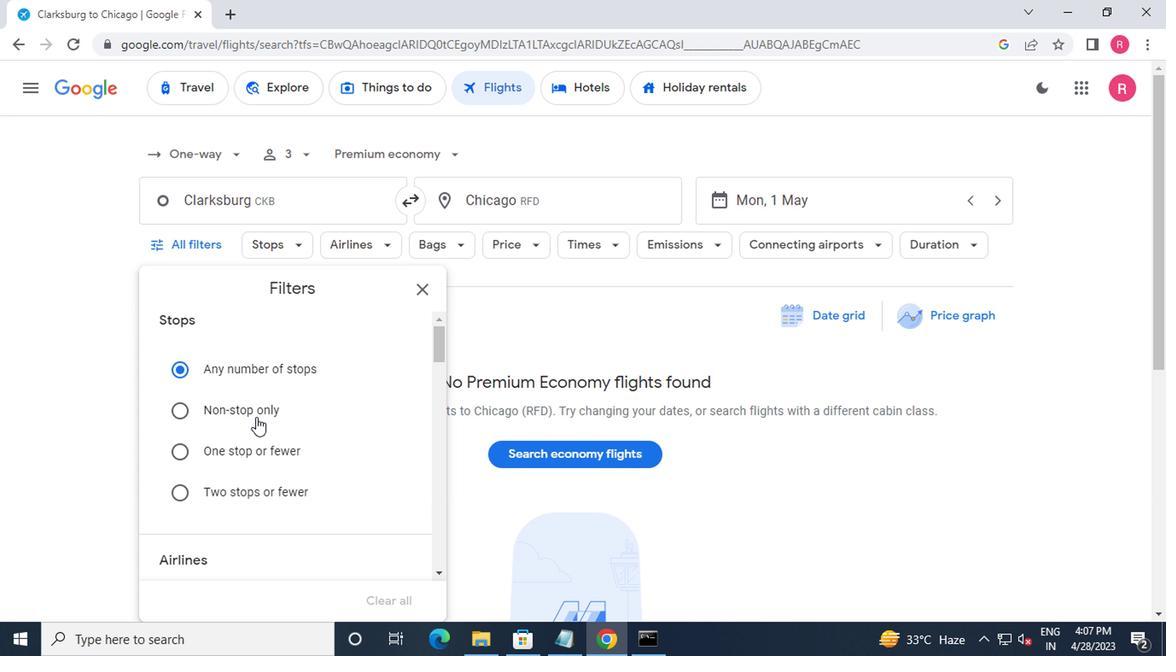 
Action: Mouse scrolled (253, 415) with delta (0, -1)
Screenshot: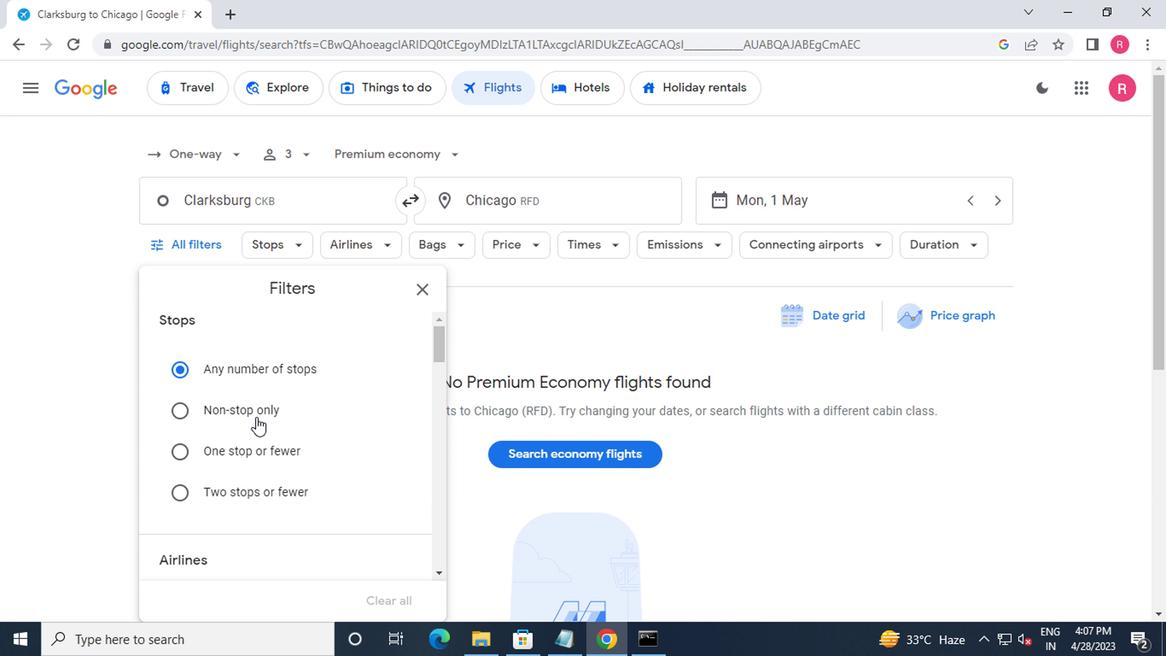 
Action: Mouse scrolled (253, 415) with delta (0, -1)
Screenshot: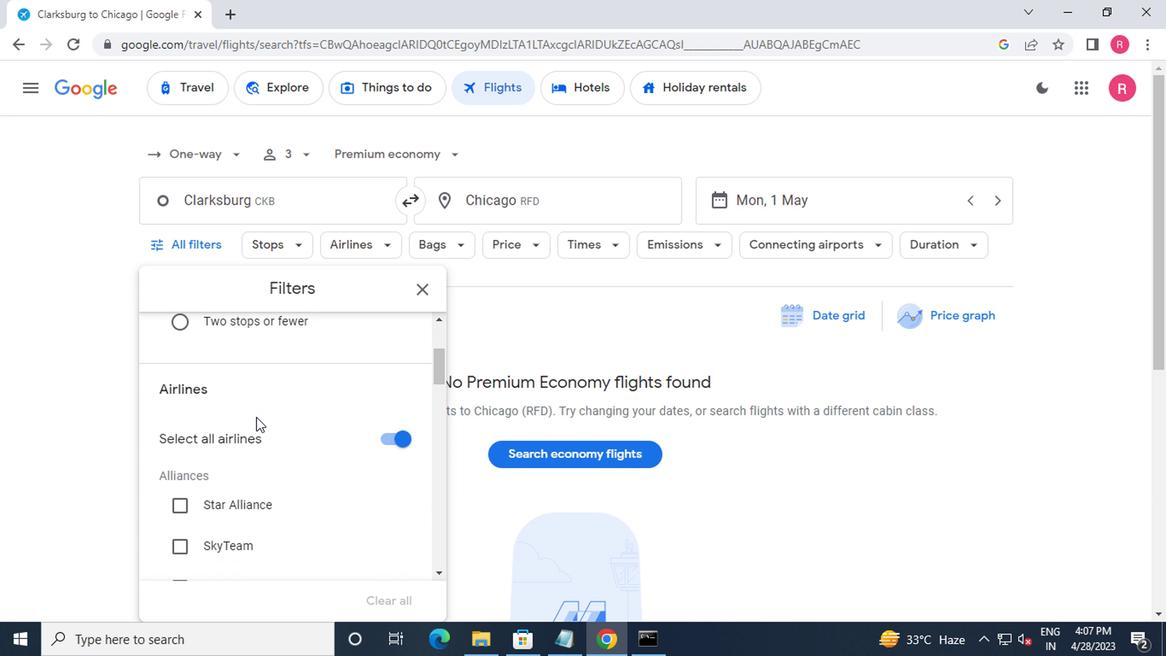 
Action: Mouse scrolled (253, 415) with delta (0, -1)
Screenshot: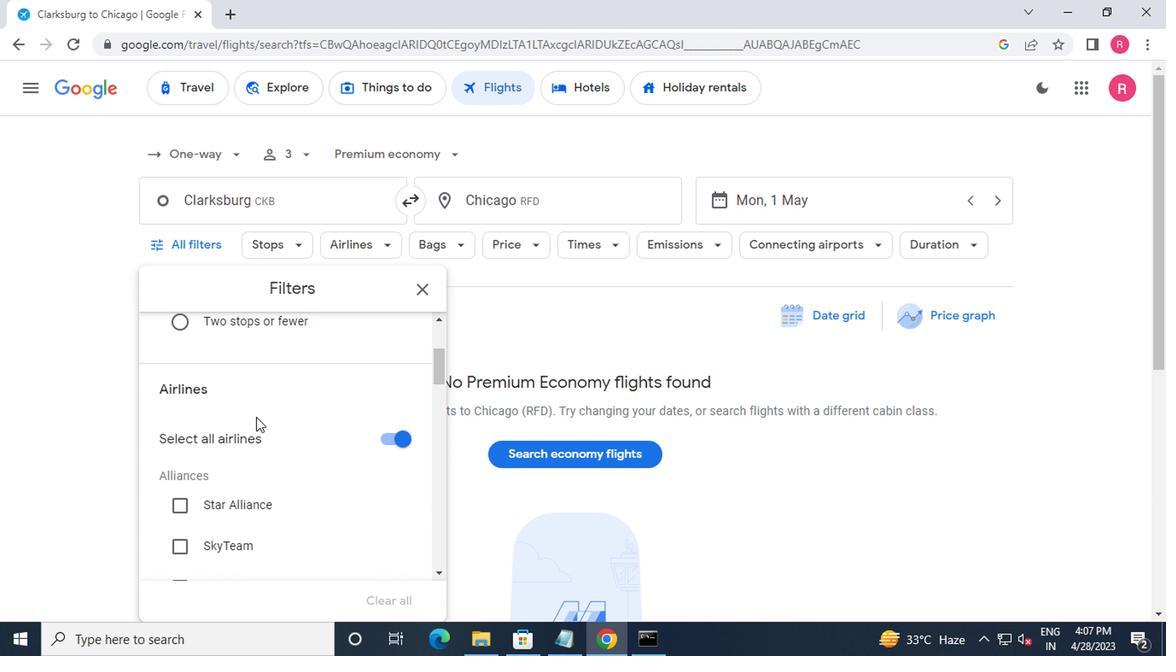 
Action: Mouse moved to (267, 411)
Screenshot: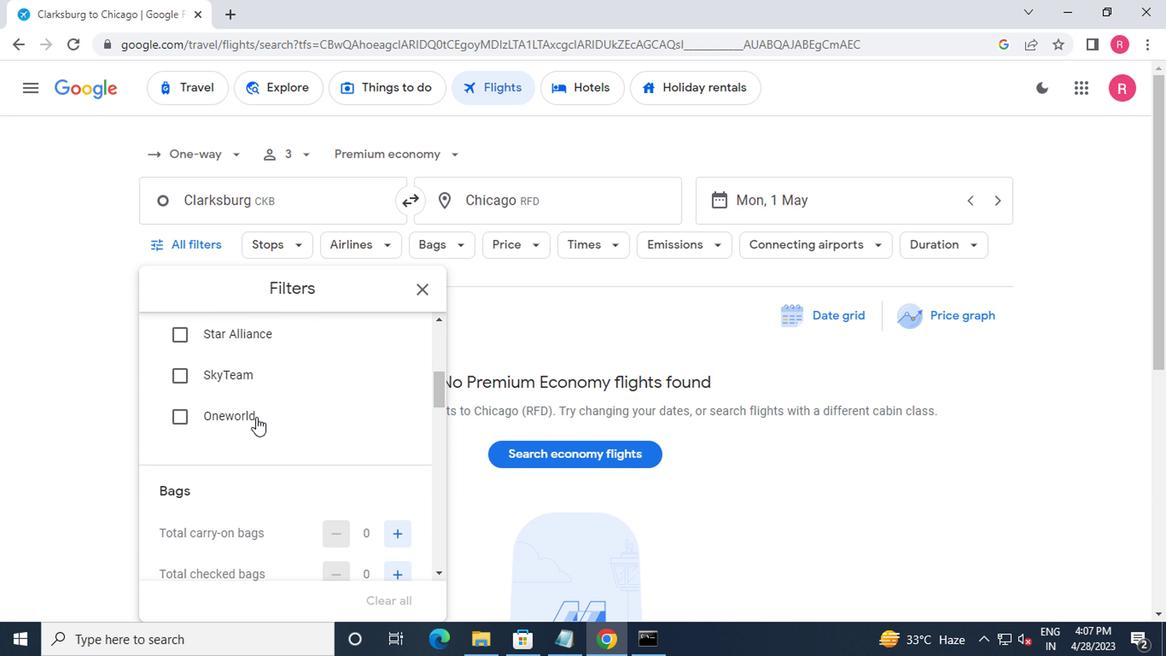 
Action: Mouse scrolled (267, 410) with delta (0, 0)
Screenshot: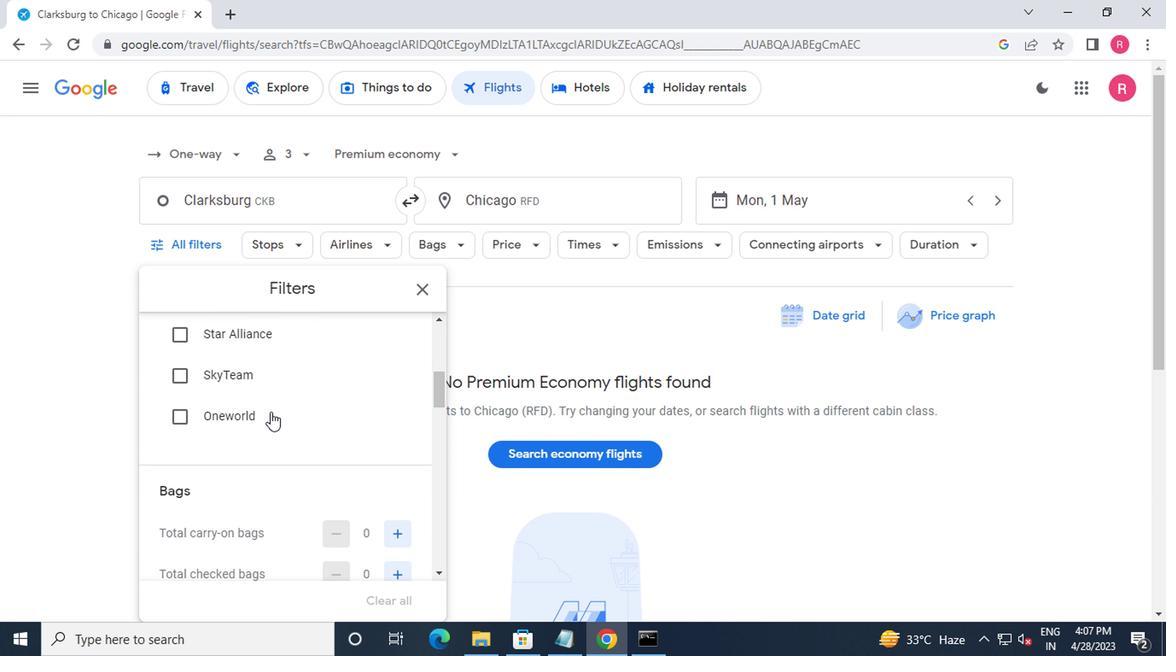 
Action: Mouse moved to (392, 489)
Screenshot: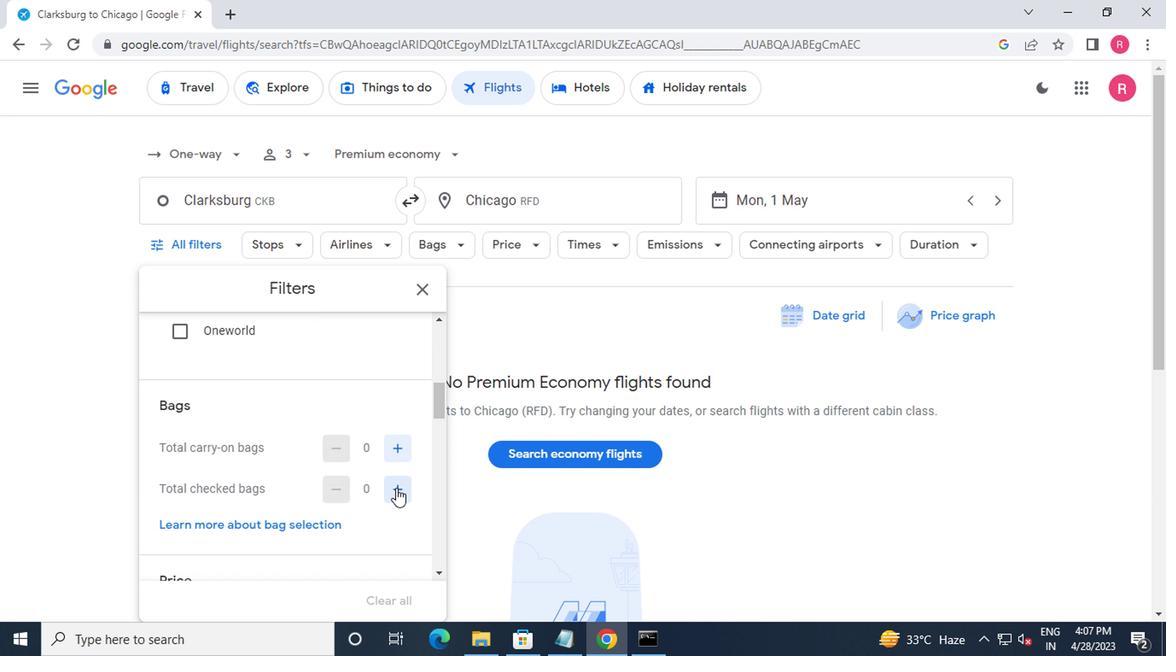 
Action: Mouse pressed left at (392, 489)
Screenshot: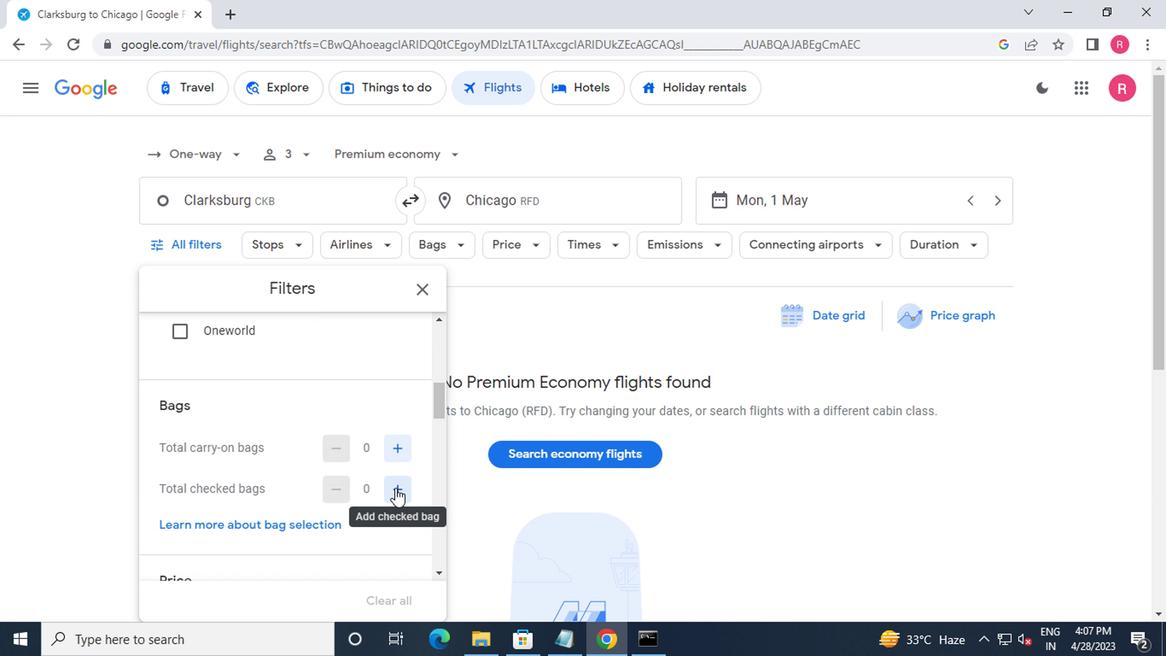 
Action: Mouse pressed left at (392, 489)
Screenshot: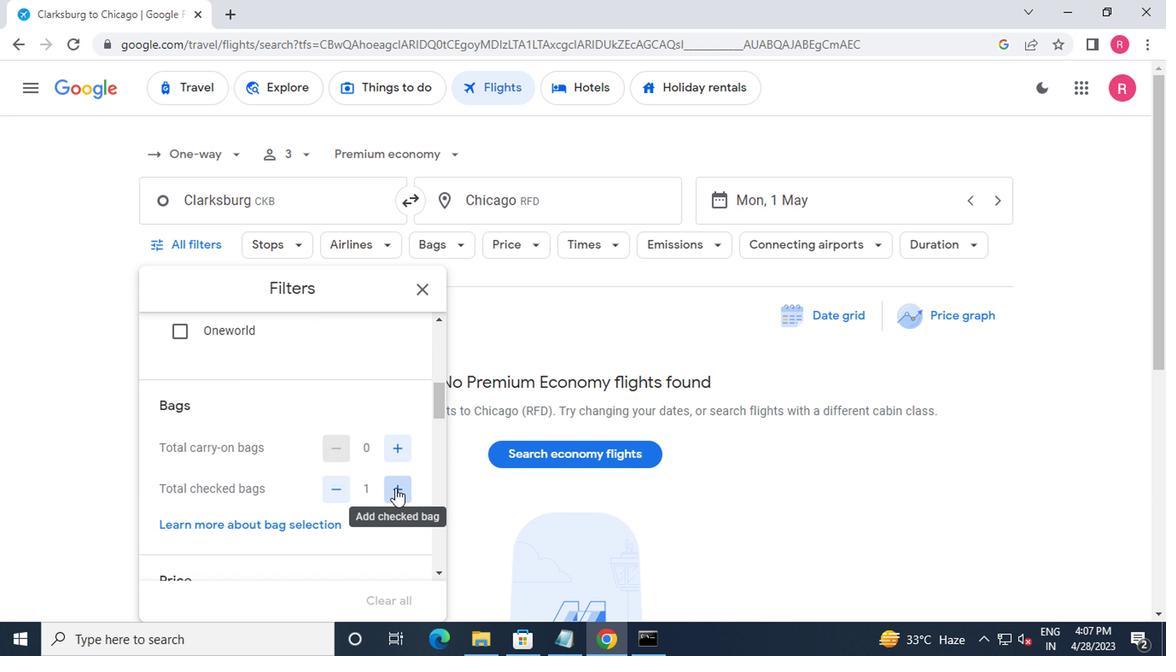 
Action: Mouse scrolled (392, 488) with delta (0, 0)
Screenshot: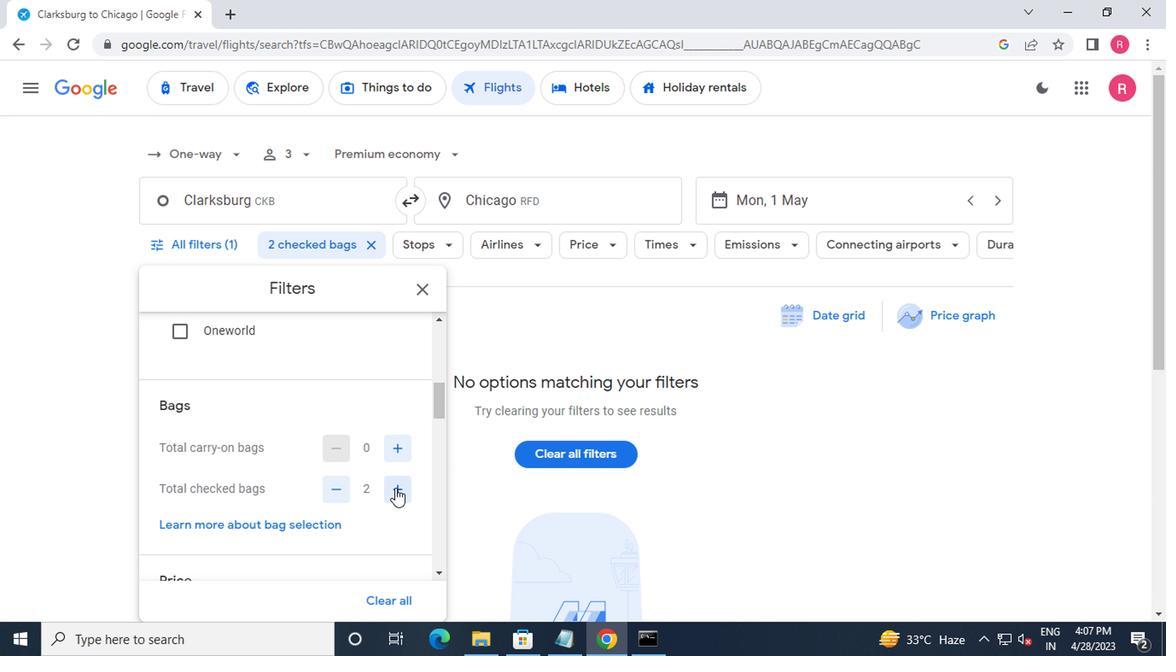 
Action: Mouse scrolled (392, 488) with delta (0, 0)
Screenshot: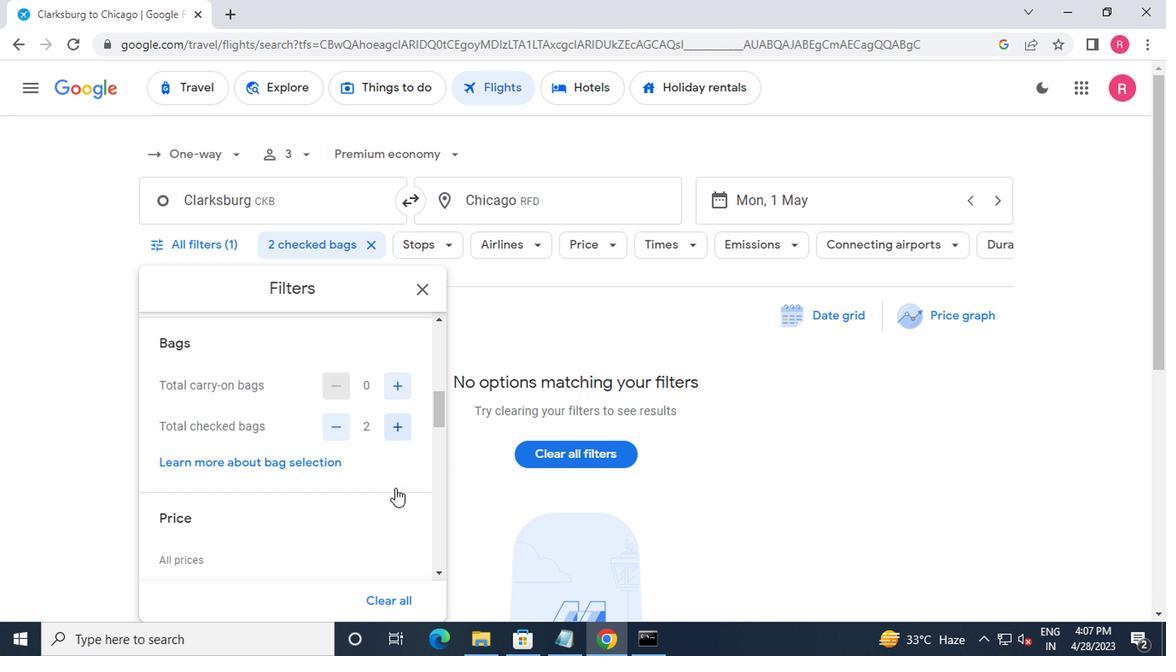 
Action: Mouse moved to (392, 490)
Screenshot: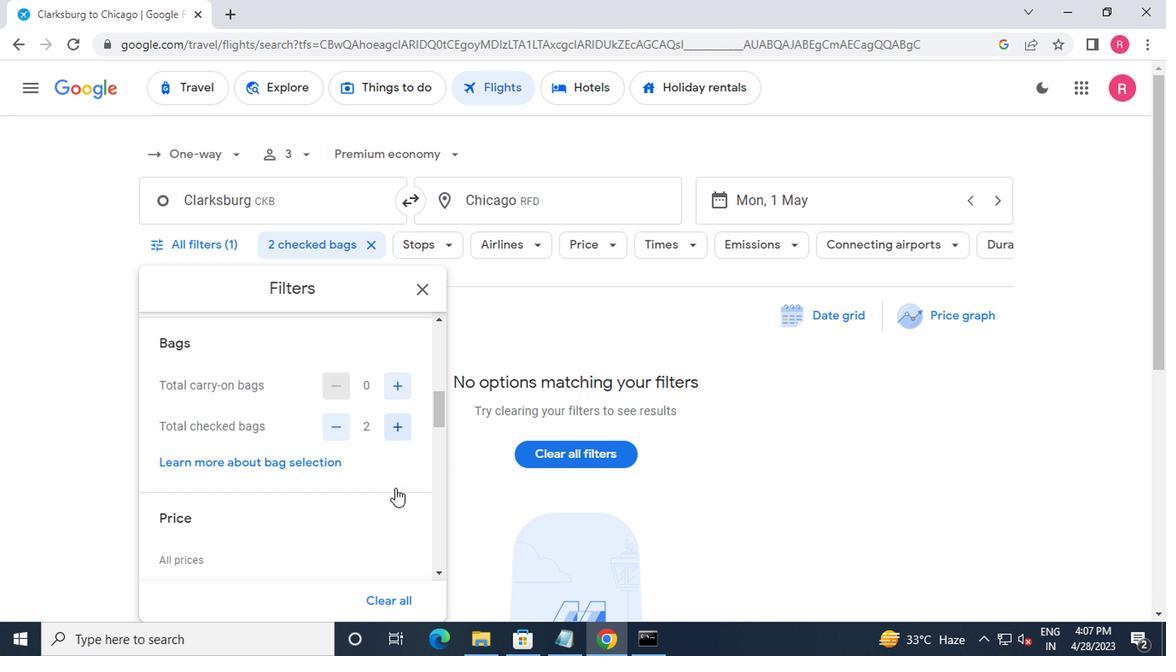 
Action: Mouse scrolled (392, 489) with delta (0, -1)
Screenshot: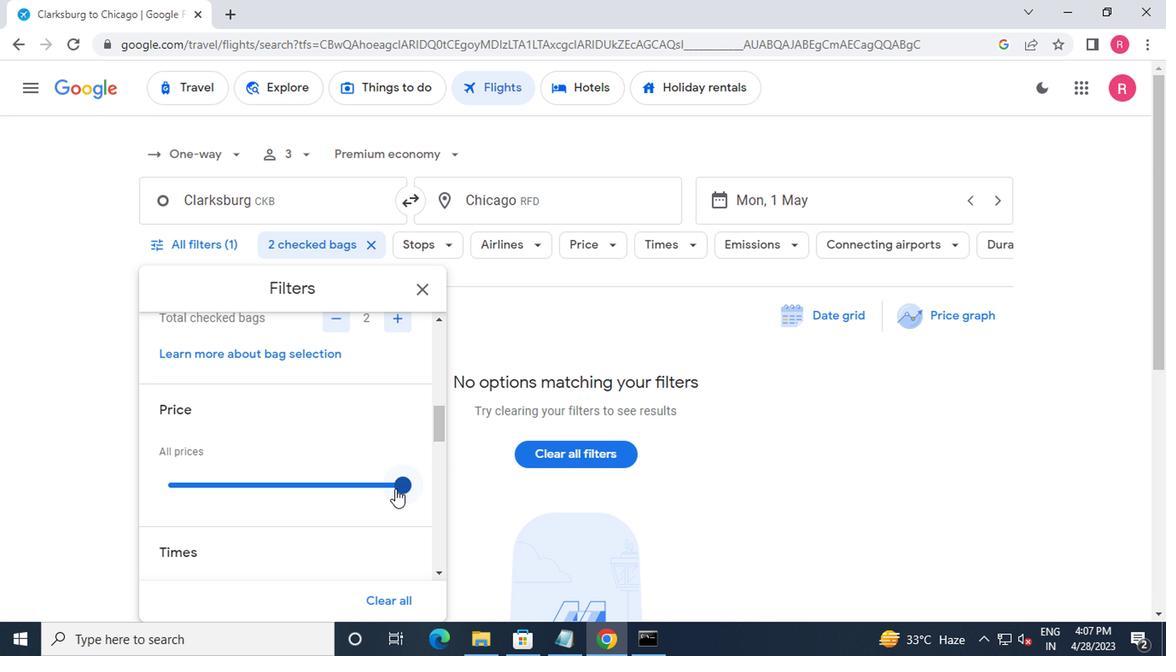 
Action: Mouse scrolled (392, 489) with delta (0, -1)
Screenshot: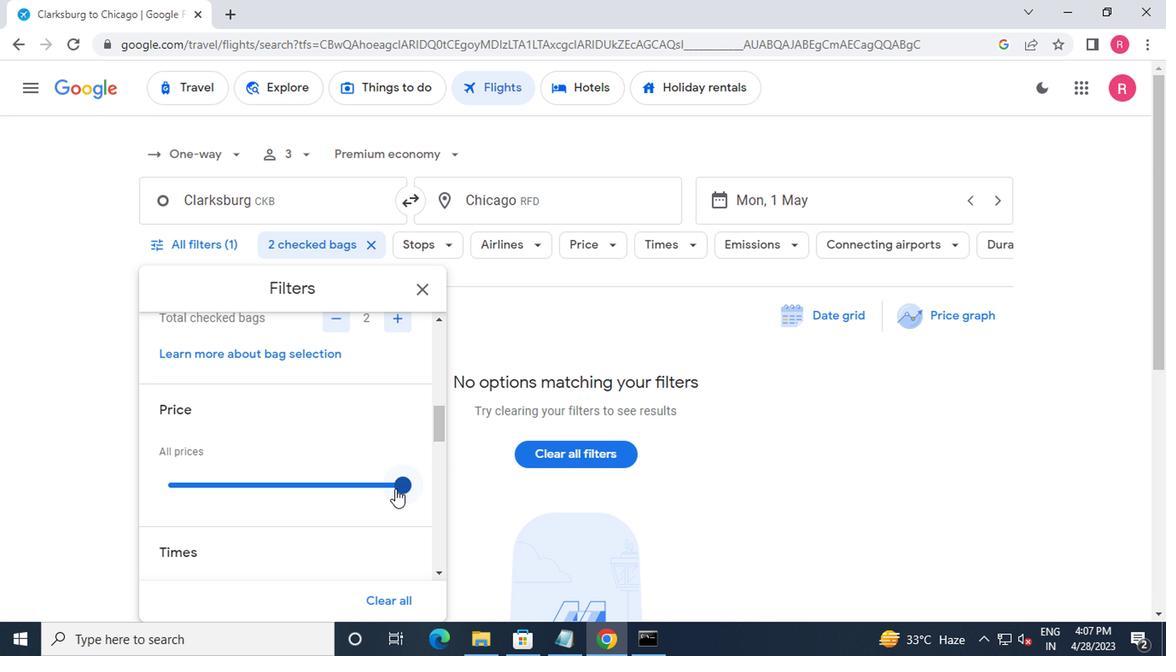 
Action: Mouse moved to (215, 512)
Screenshot: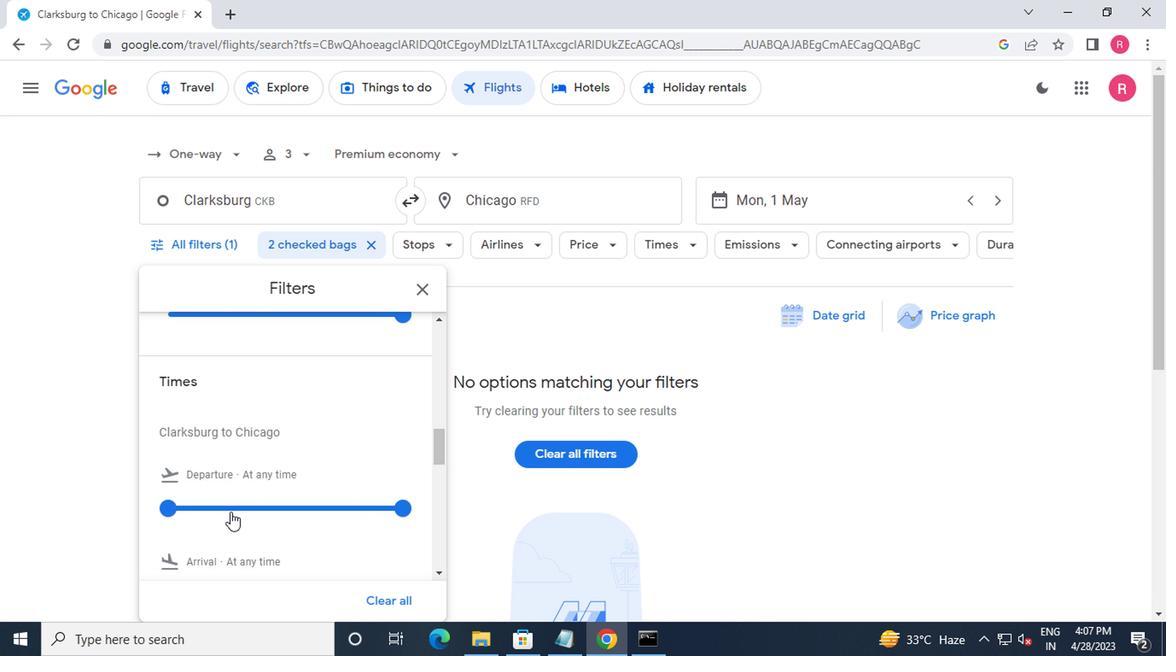 
Action: Mouse pressed left at (215, 512)
Screenshot: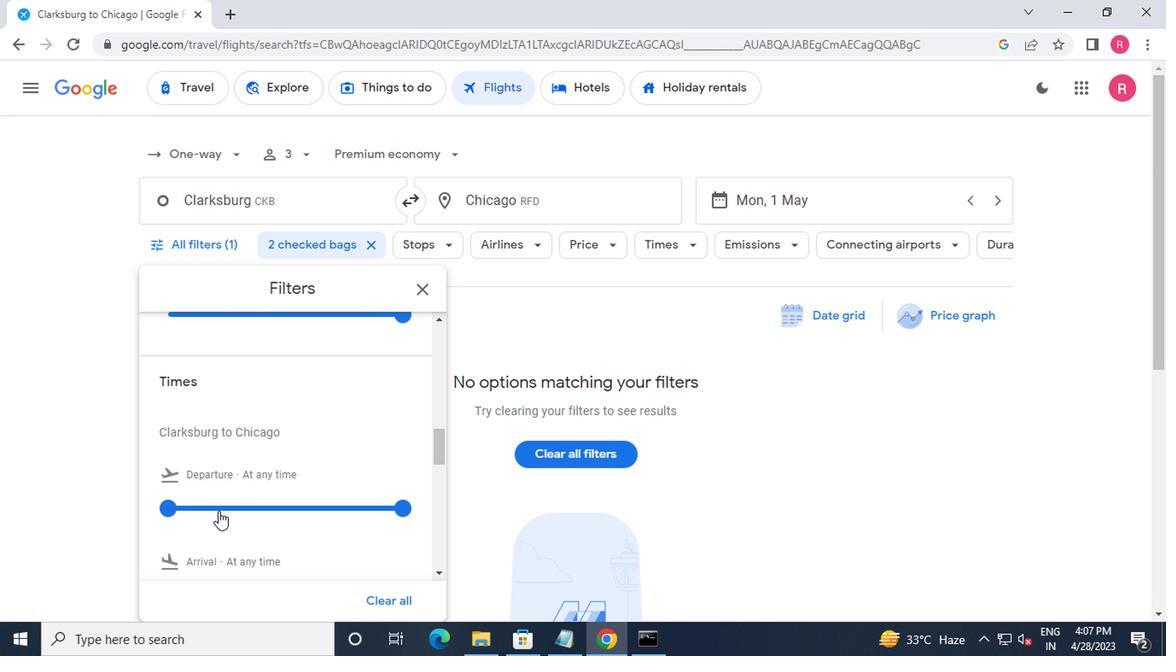 
Action: Mouse moved to (392, 510)
Screenshot: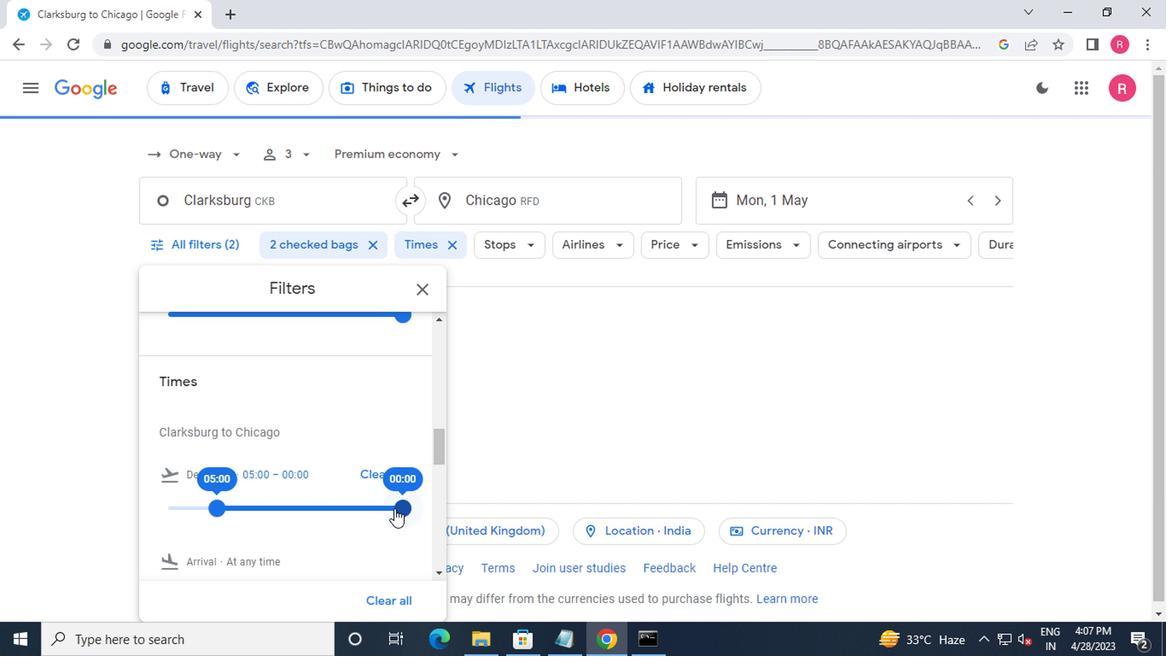 
Action: Mouse pressed left at (392, 510)
Screenshot: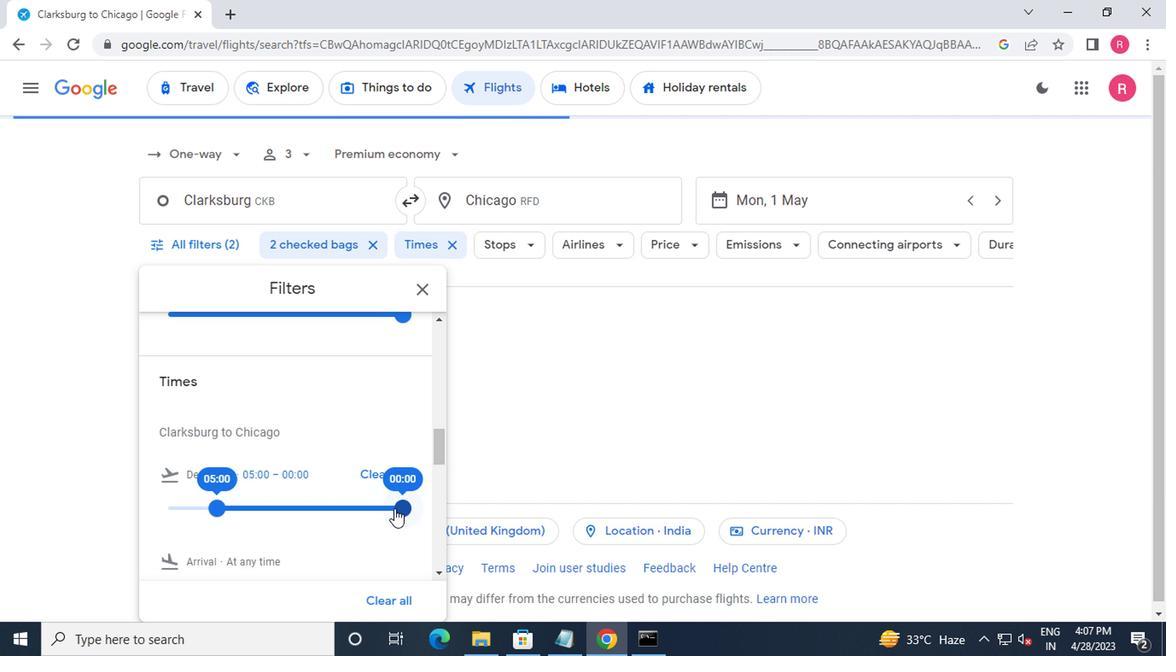 
Action: Mouse moved to (412, 295)
Screenshot: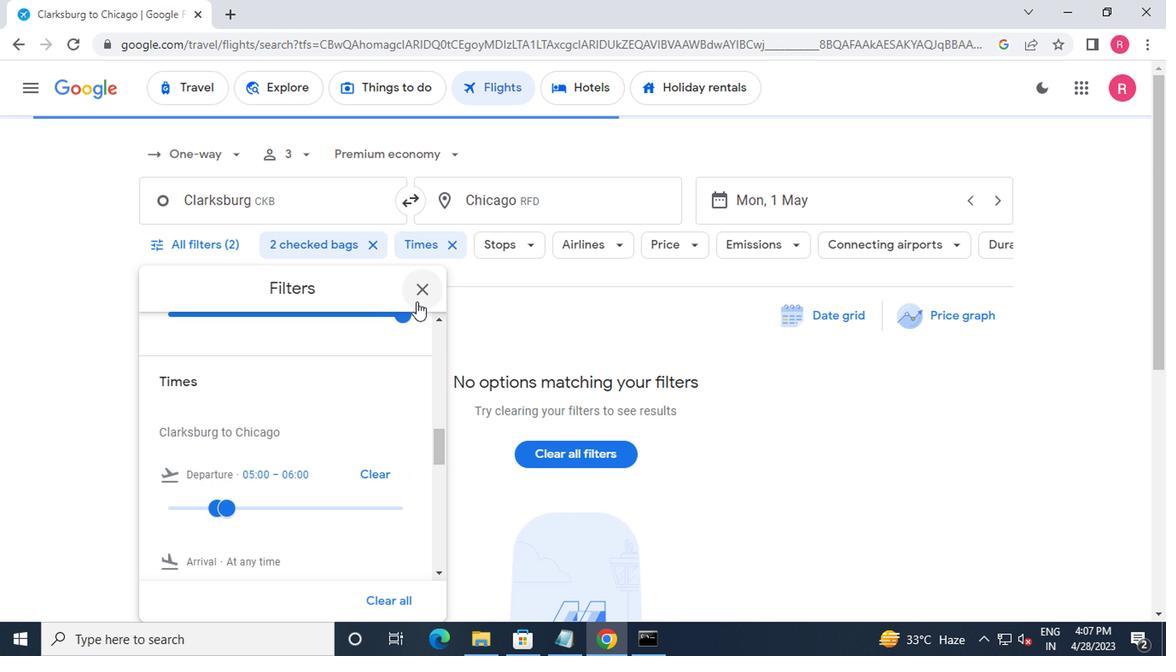 
Action: Mouse pressed left at (412, 295)
Screenshot: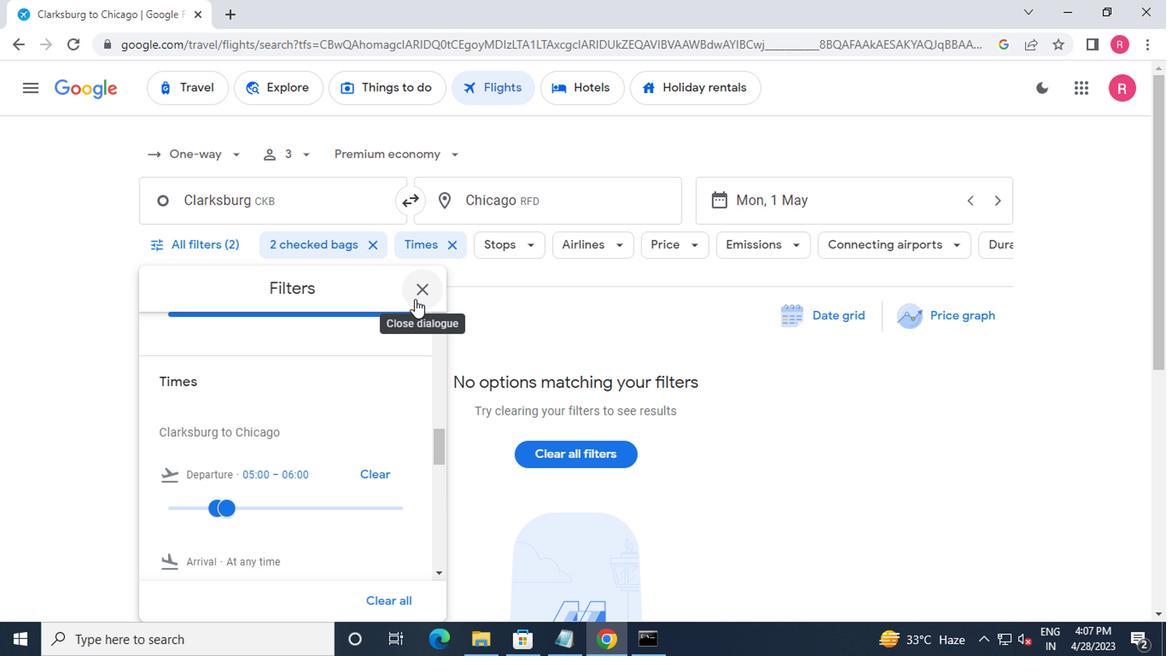 
